 Task: Add an event with the title Conference Call with International Team, date '2024/03/04', time 8:00 AM to 10:00 AMand add a description: The session will conclude with a recap and summary of key takeaways, providing participants with a comprehensive understanding of the elements that contribute to successful presentations. Participants will be encouraged to continue practicing their presentation skills outside of the session and seek further opportunities for growth and improvement.Select event color  Graphite . Add location for the event as: 789 Camp Nou, Barcelona, Spain, logged in from the account softage.1@softage.netand send the event invitation to softage.5@softage.net and softage.6@softage.net. Set a reminder for the event Every weekday(Monday to Friday)
Action: Mouse moved to (67, 108)
Screenshot: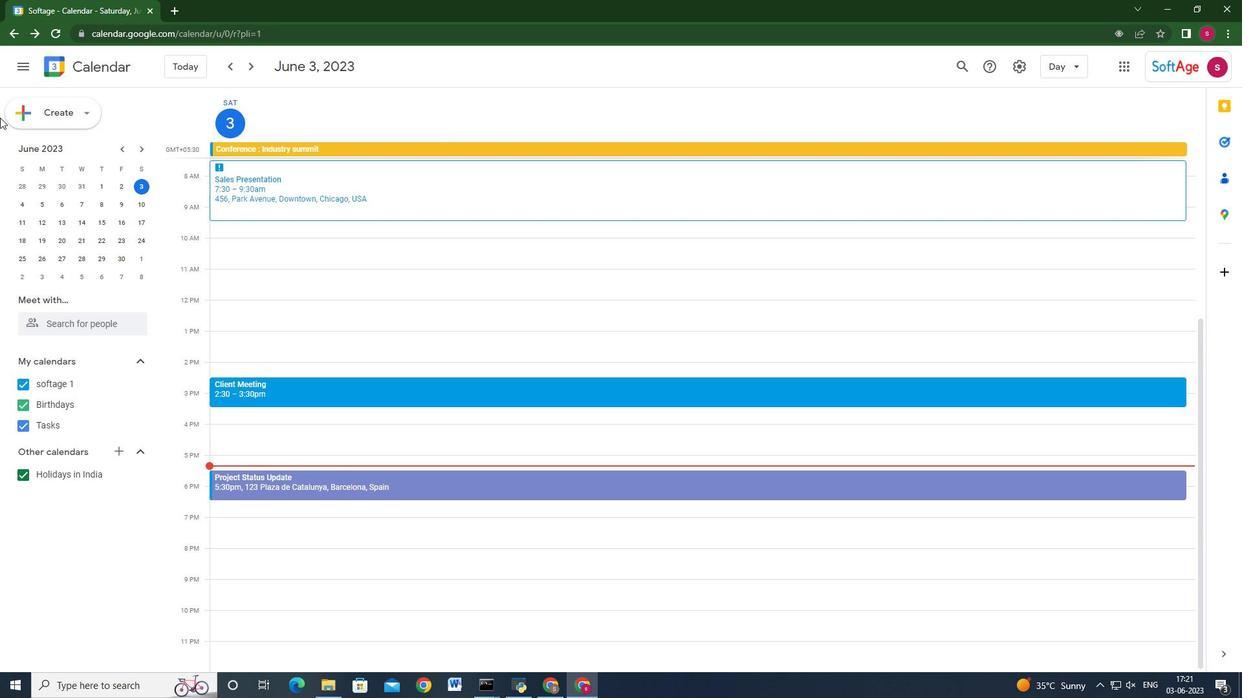 
Action: Mouse pressed left at (67, 108)
Screenshot: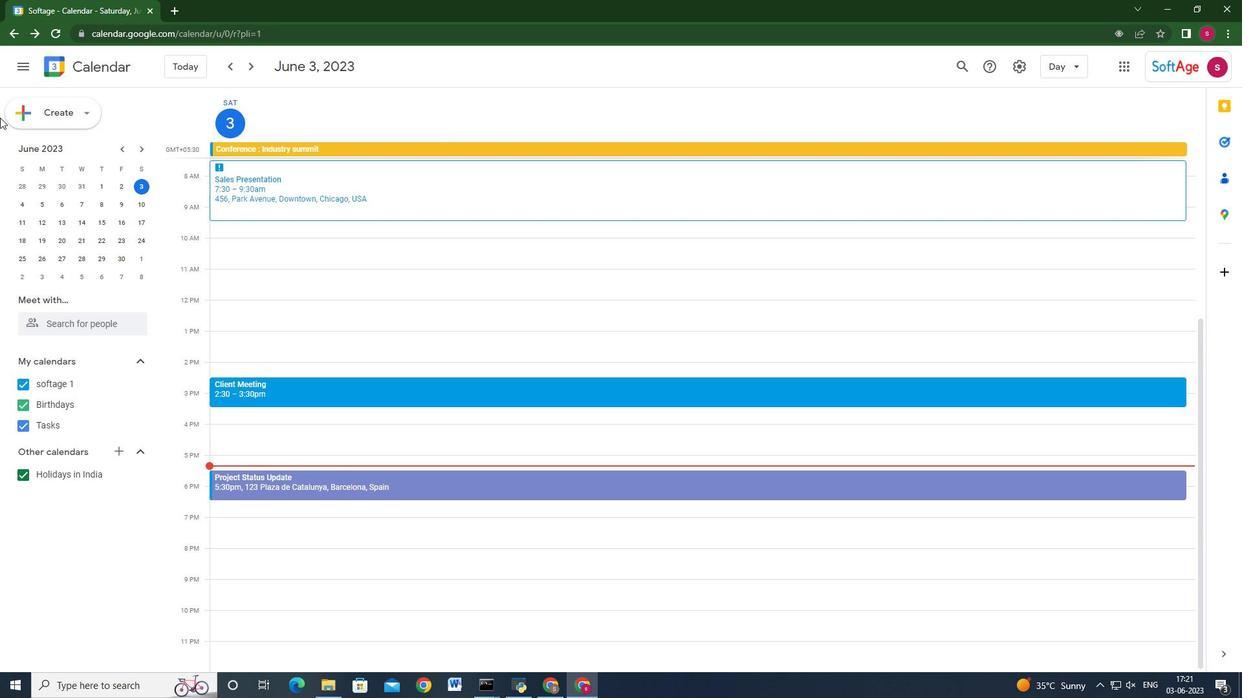 
Action: Mouse moved to (78, 148)
Screenshot: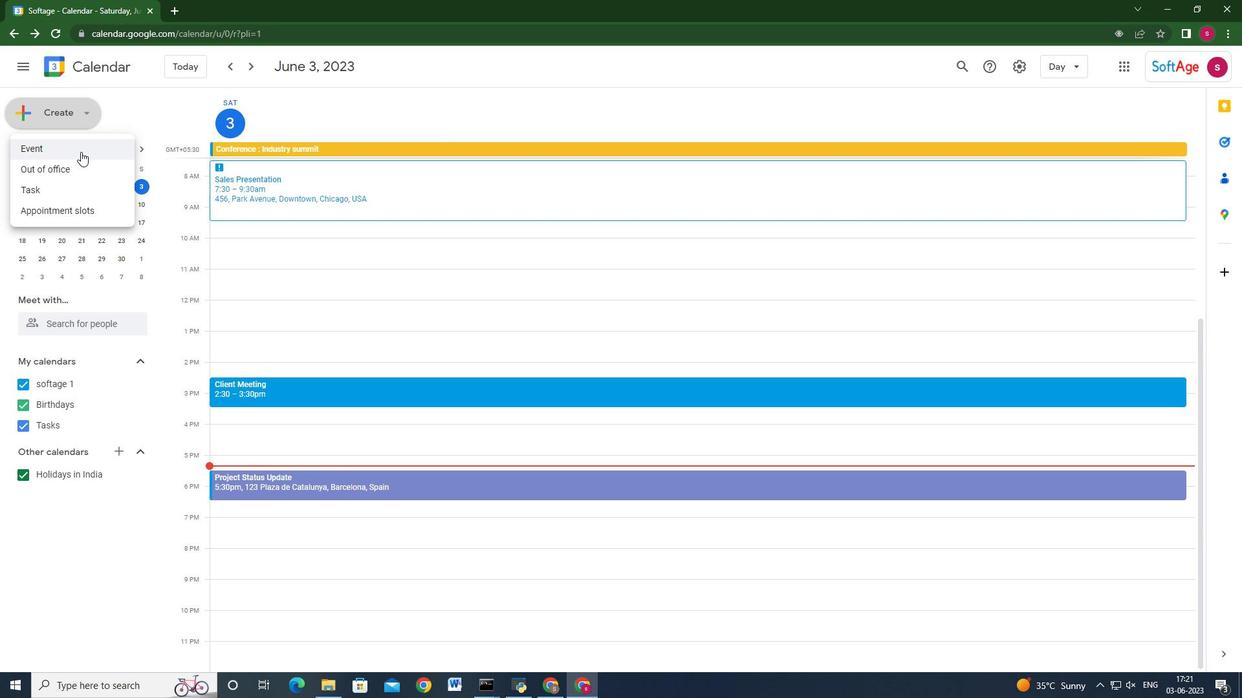 
Action: Mouse pressed left at (78, 148)
Screenshot: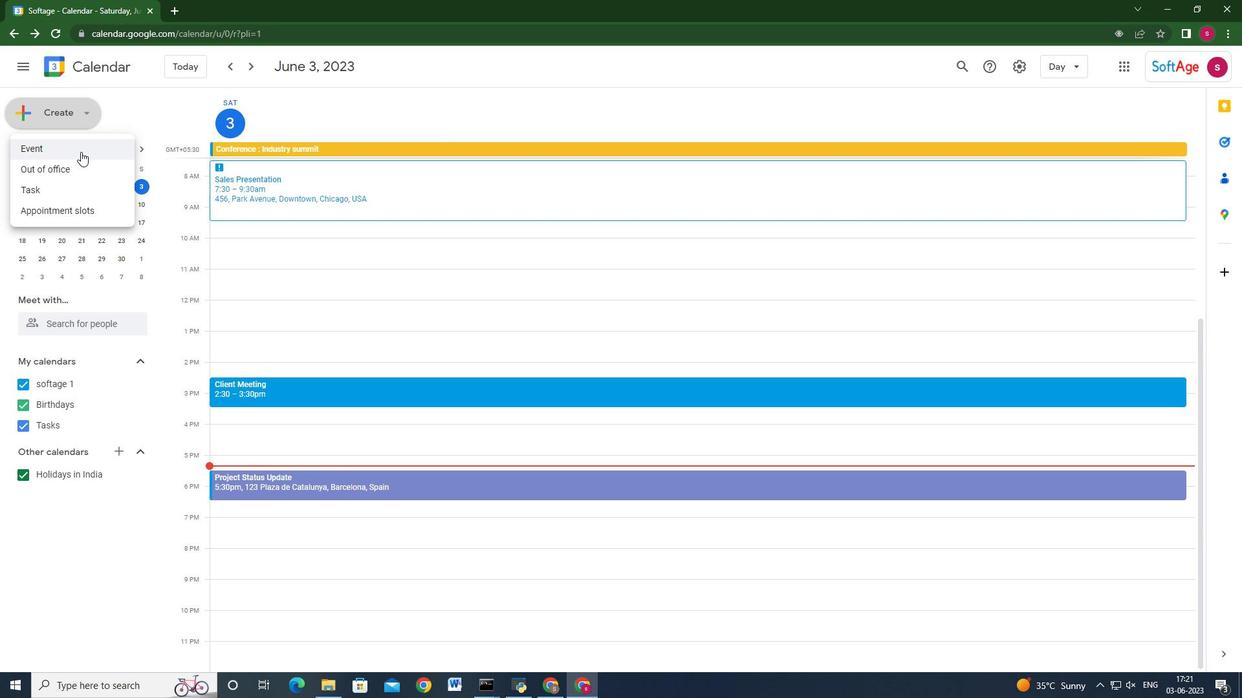 
Action: Mouse moved to (749, 509)
Screenshot: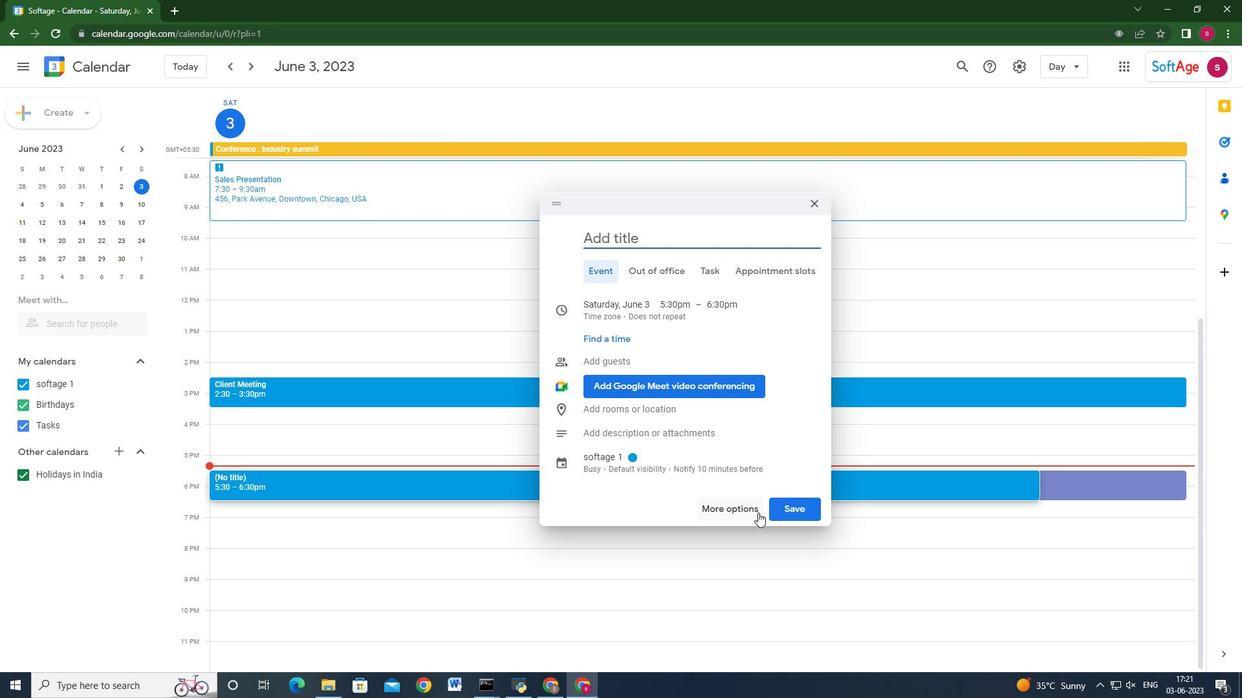 
Action: Mouse pressed left at (749, 509)
Screenshot: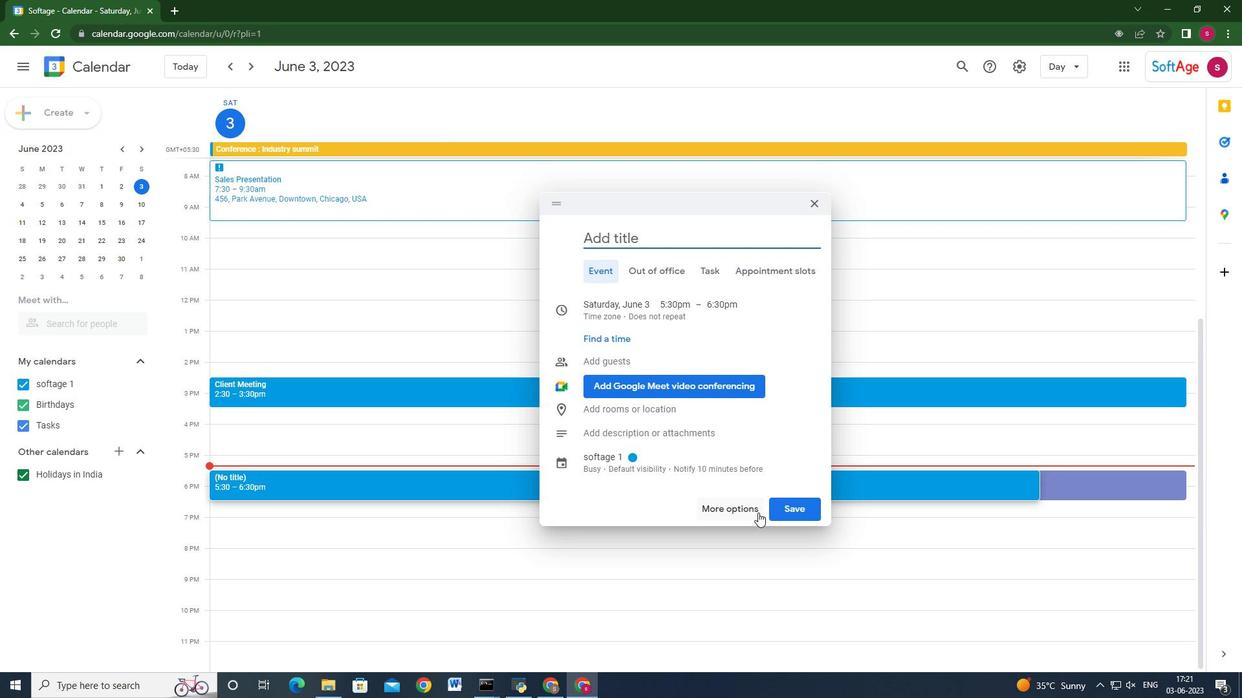 
Action: Mouse moved to (283, 95)
Screenshot: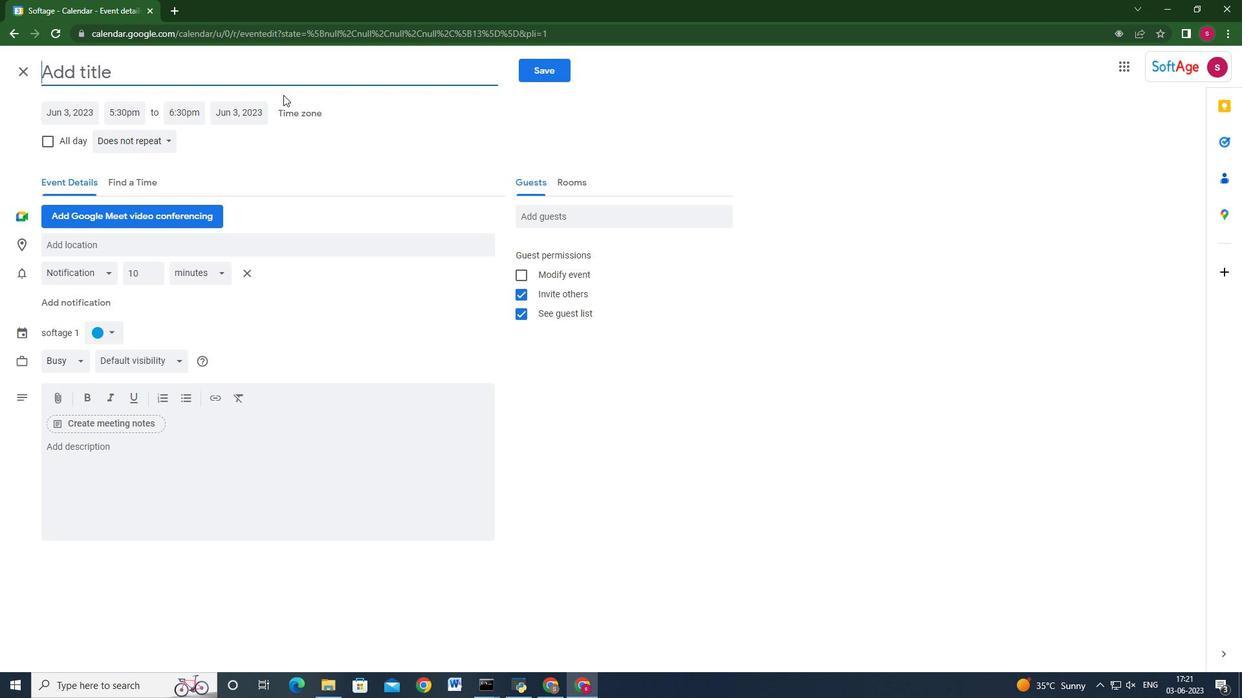 
Action: Key pressed <Key.shift>Conference<Key.space><Key.shift>Call<Key.space>with<Key.space><Key.shift>International<Key.space><Key.shift_r>Team
Screenshot: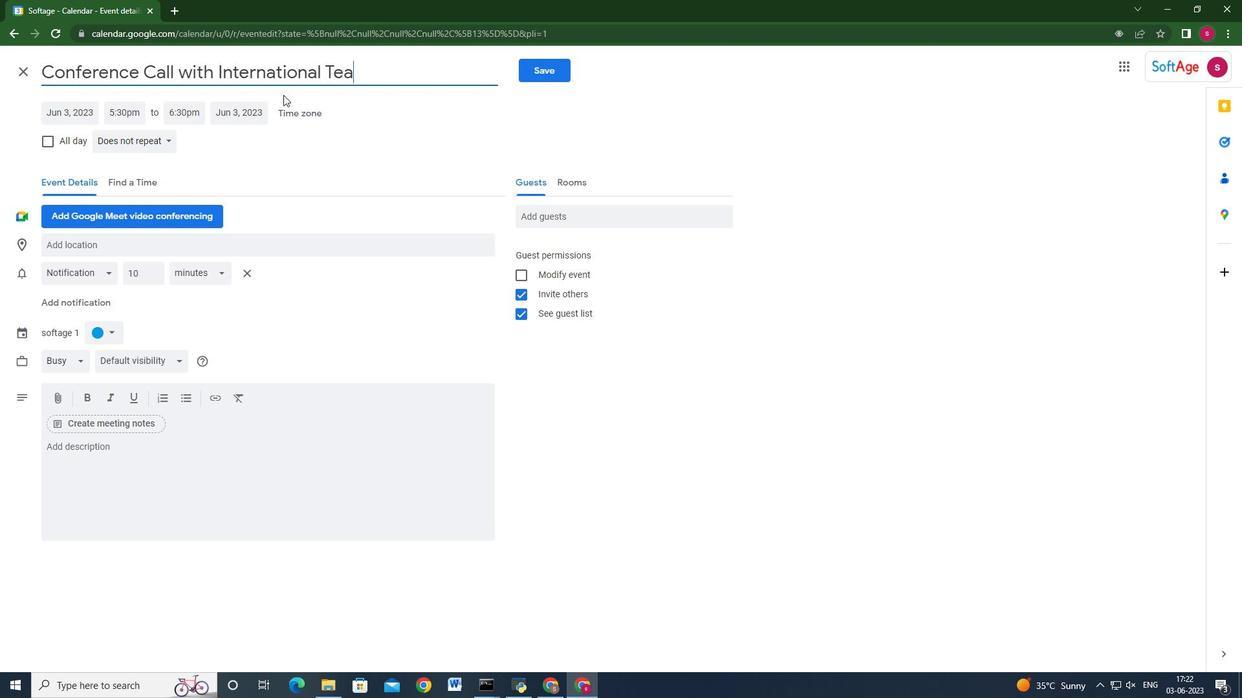
Action: Mouse moved to (87, 117)
Screenshot: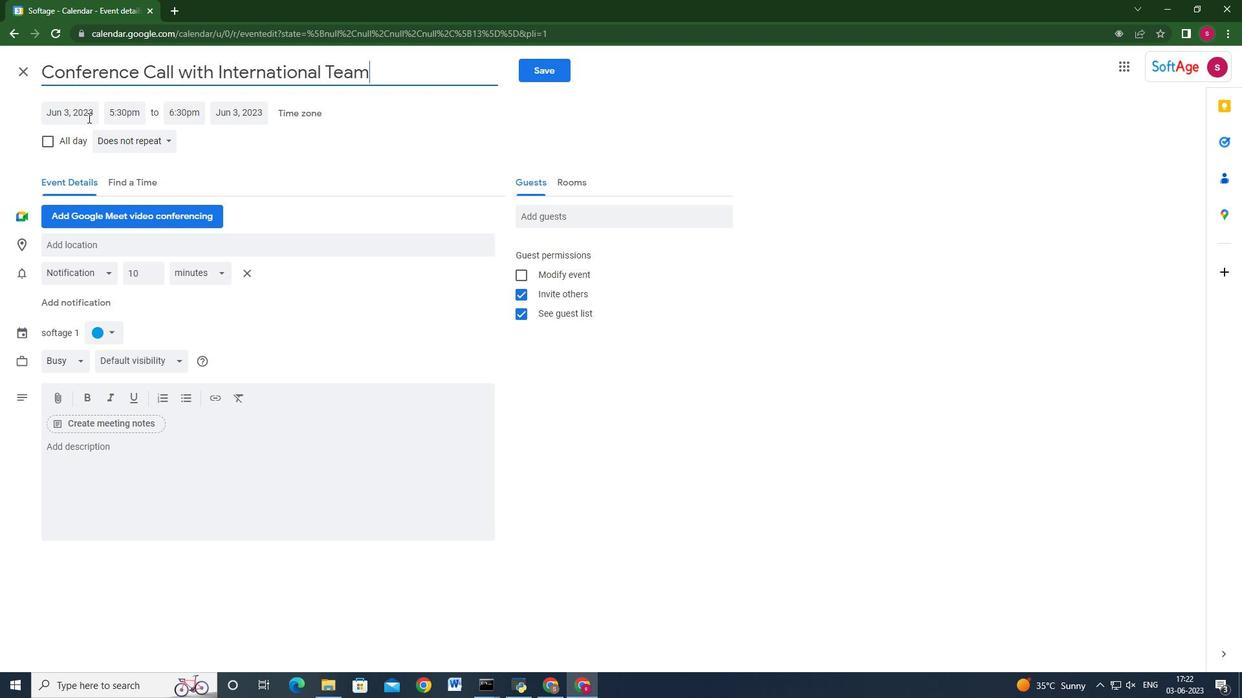 
Action: Mouse pressed left at (87, 117)
Screenshot: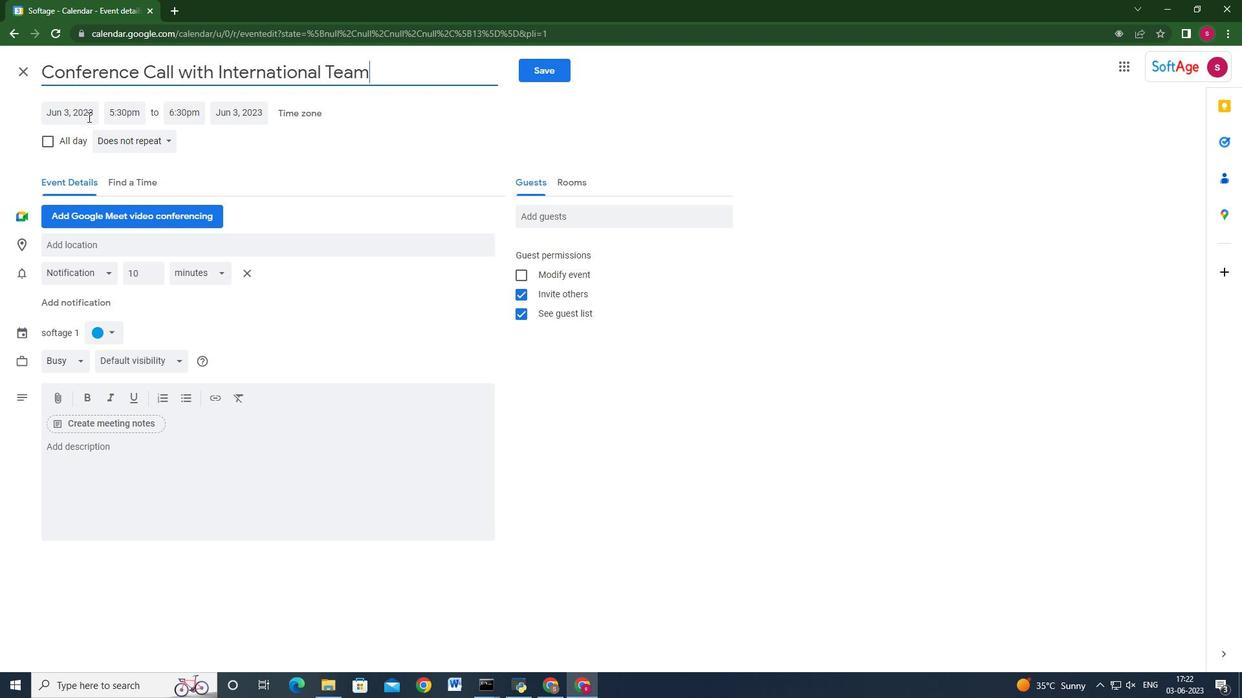 
Action: Mouse moved to (205, 144)
Screenshot: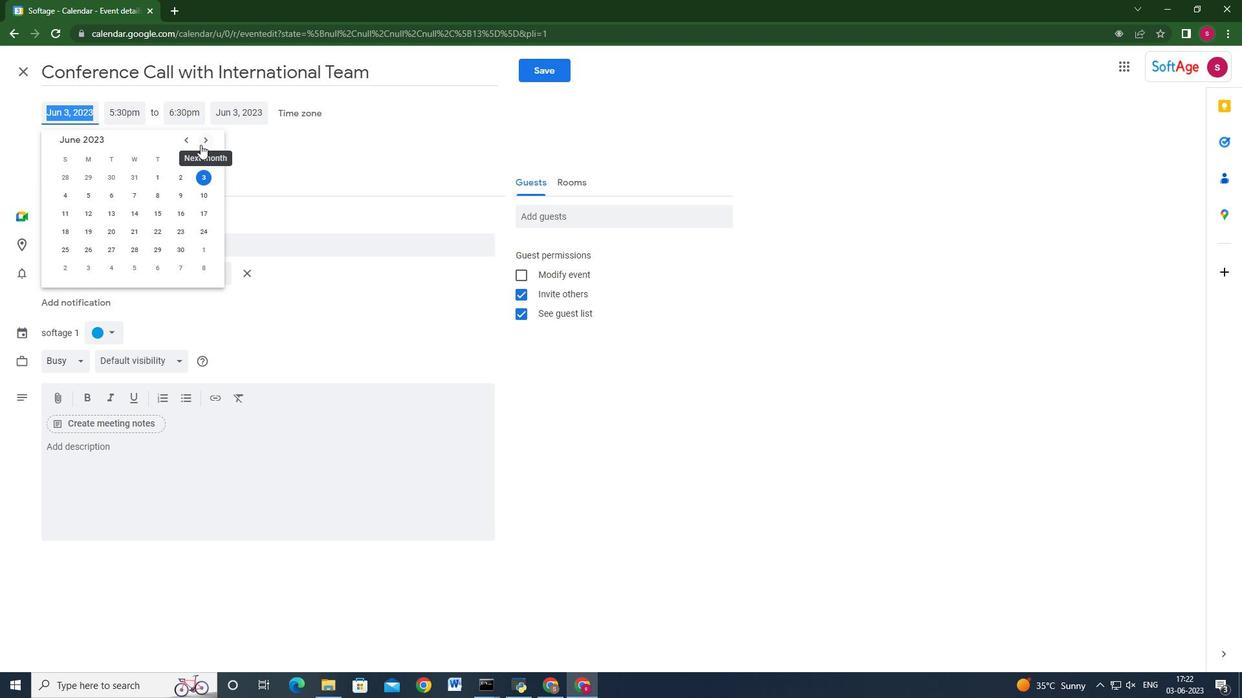 
Action: Mouse pressed left at (205, 144)
Screenshot: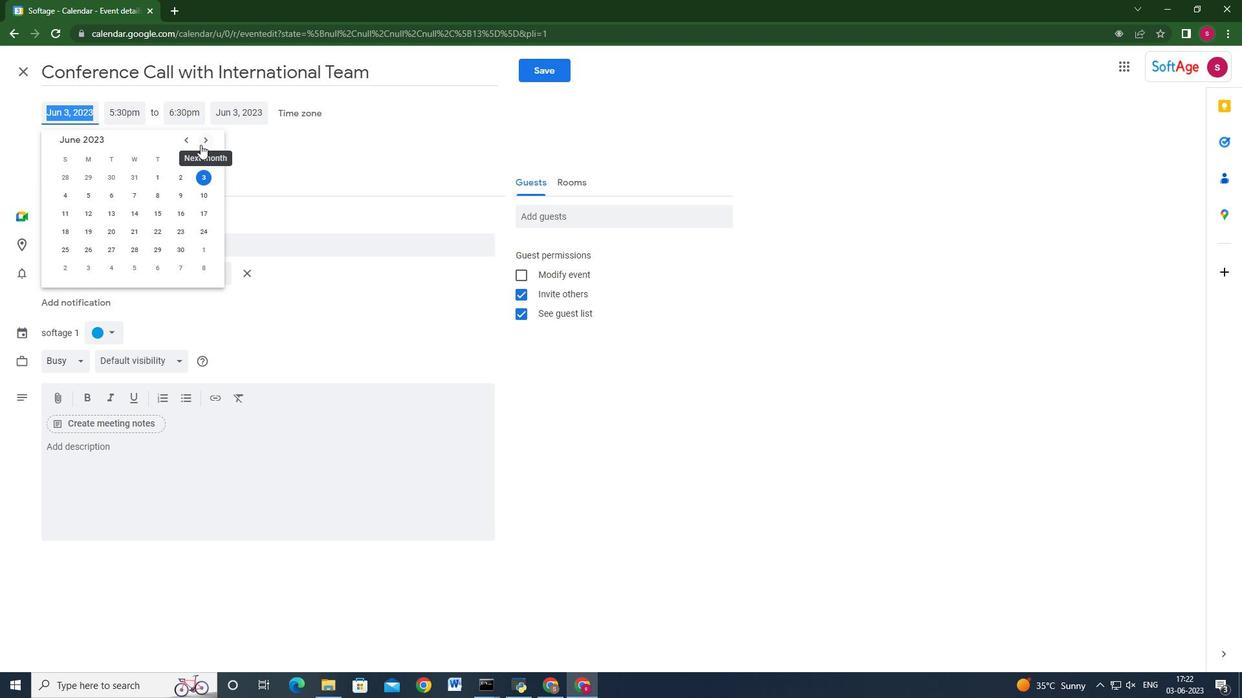 
Action: Mouse pressed left at (205, 144)
Screenshot: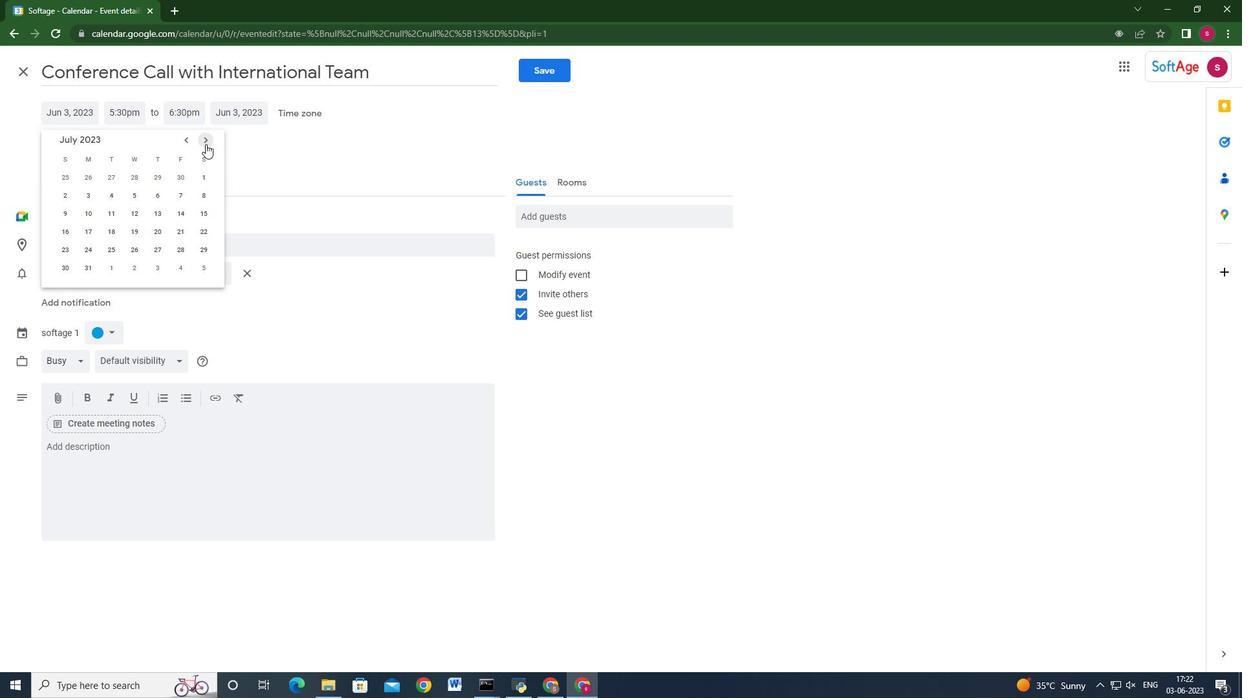 
Action: Mouse pressed left at (205, 144)
Screenshot: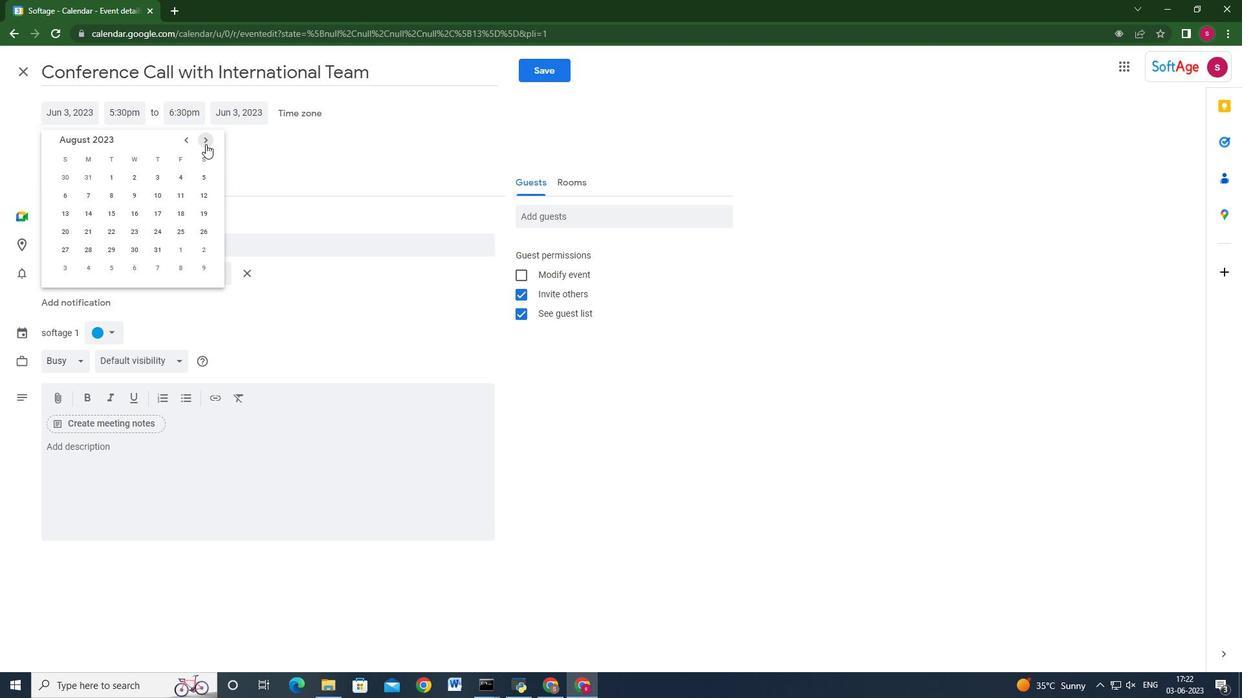 
Action: Mouse pressed left at (205, 144)
Screenshot: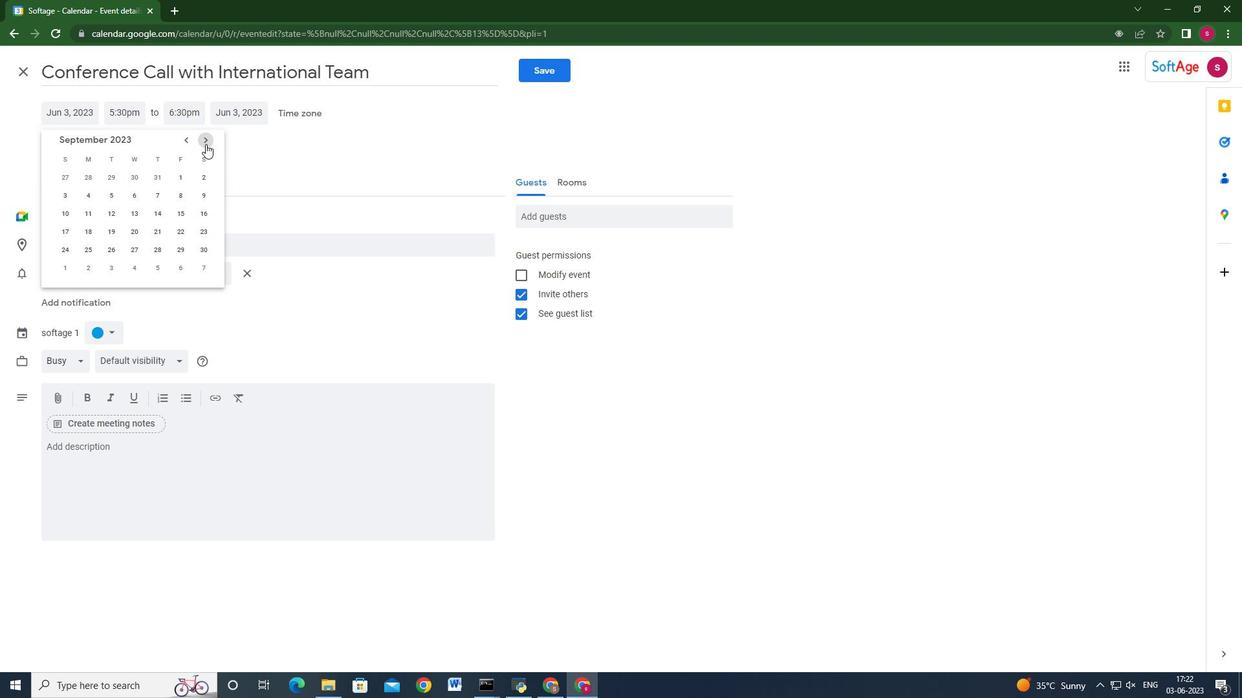
Action: Mouse pressed left at (205, 144)
Screenshot: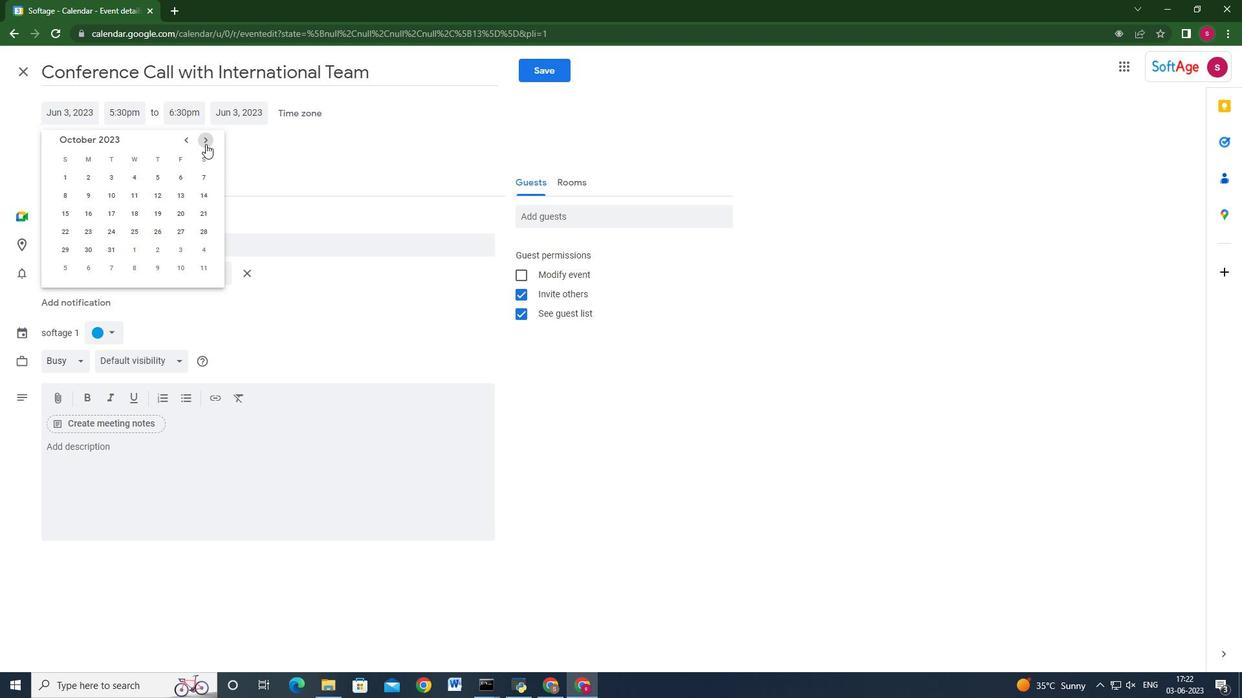 
Action: Mouse pressed left at (205, 144)
Screenshot: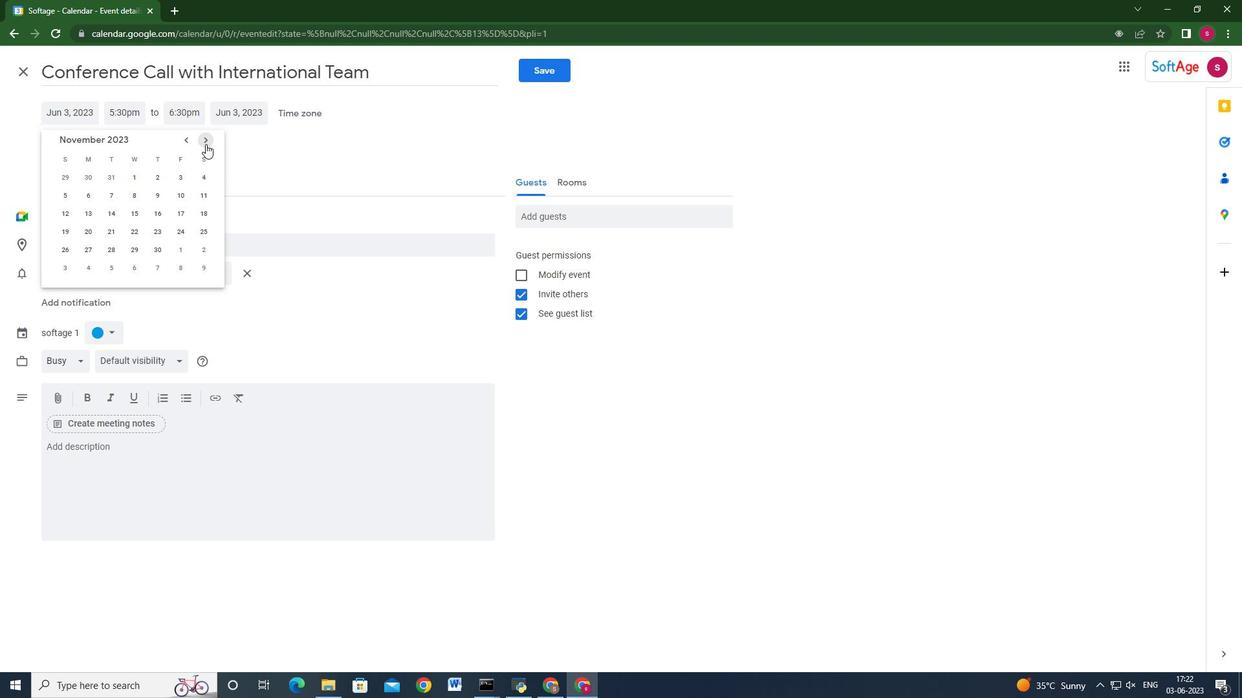 
Action: Mouse pressed left at (205, 144)
Screenshot: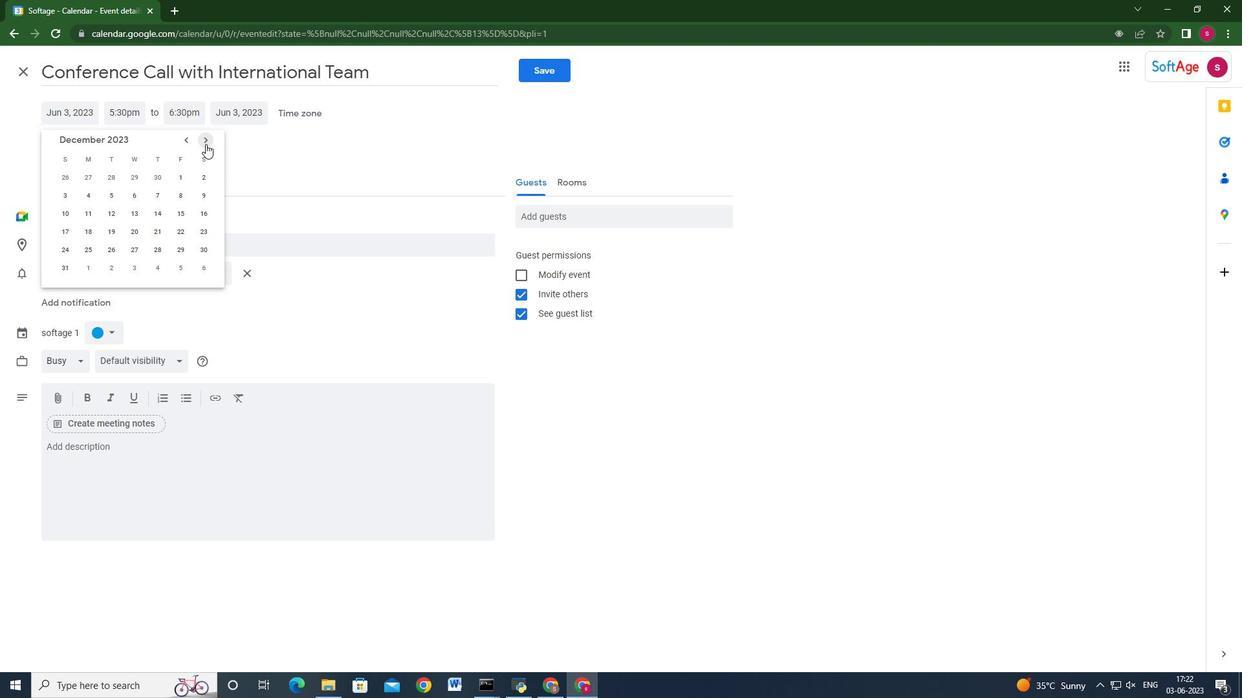 
Action: Mouse pressed left at (205, 144)
Screenshot: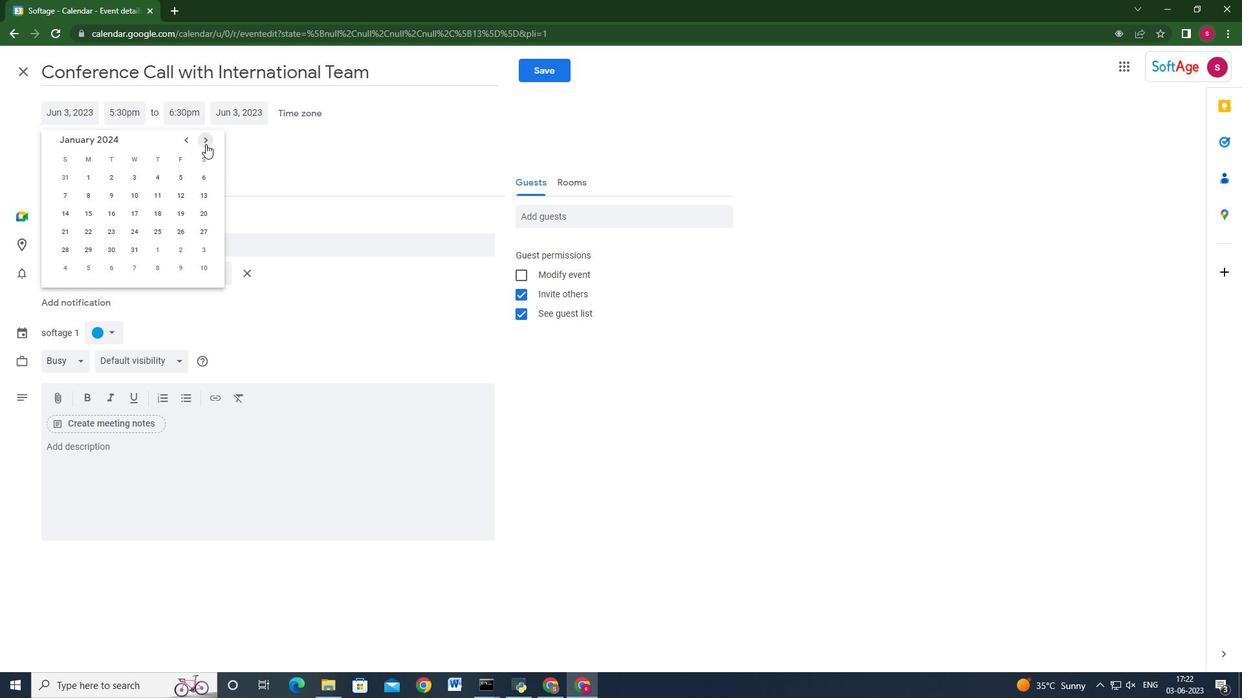 
Action: Mouse pressed left at (205, 144)
Screenshot: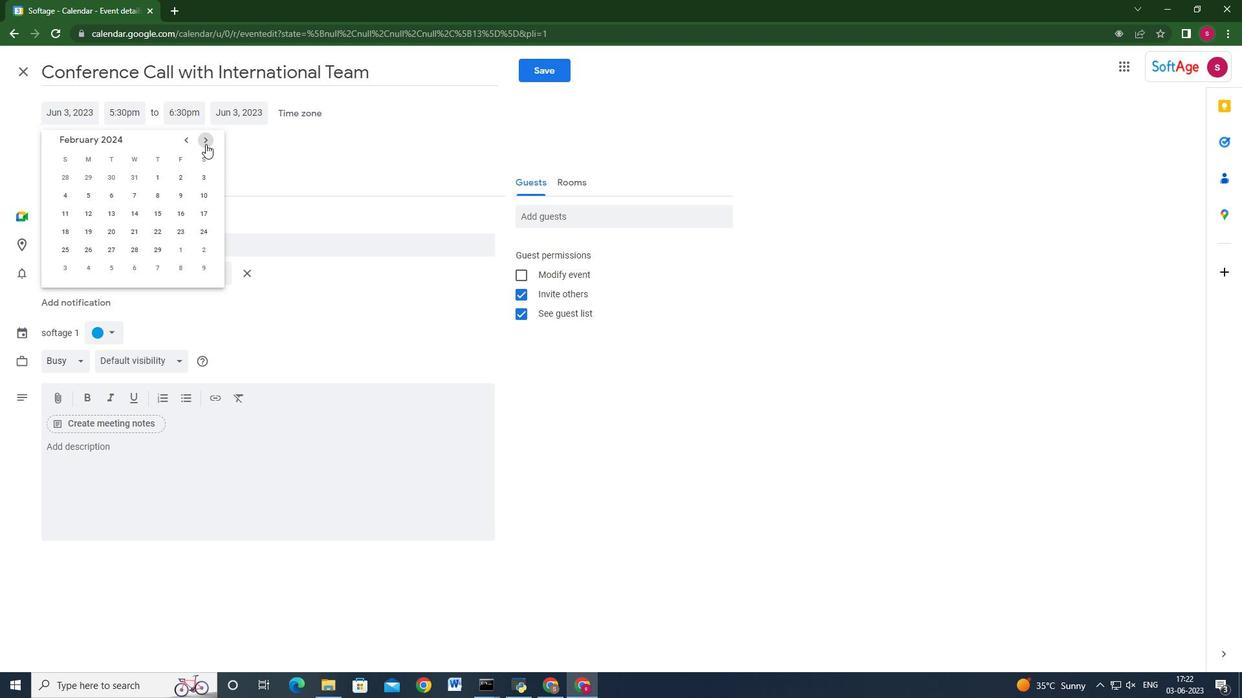 
Action: Mouse moved to (84, 197)
Screenshot: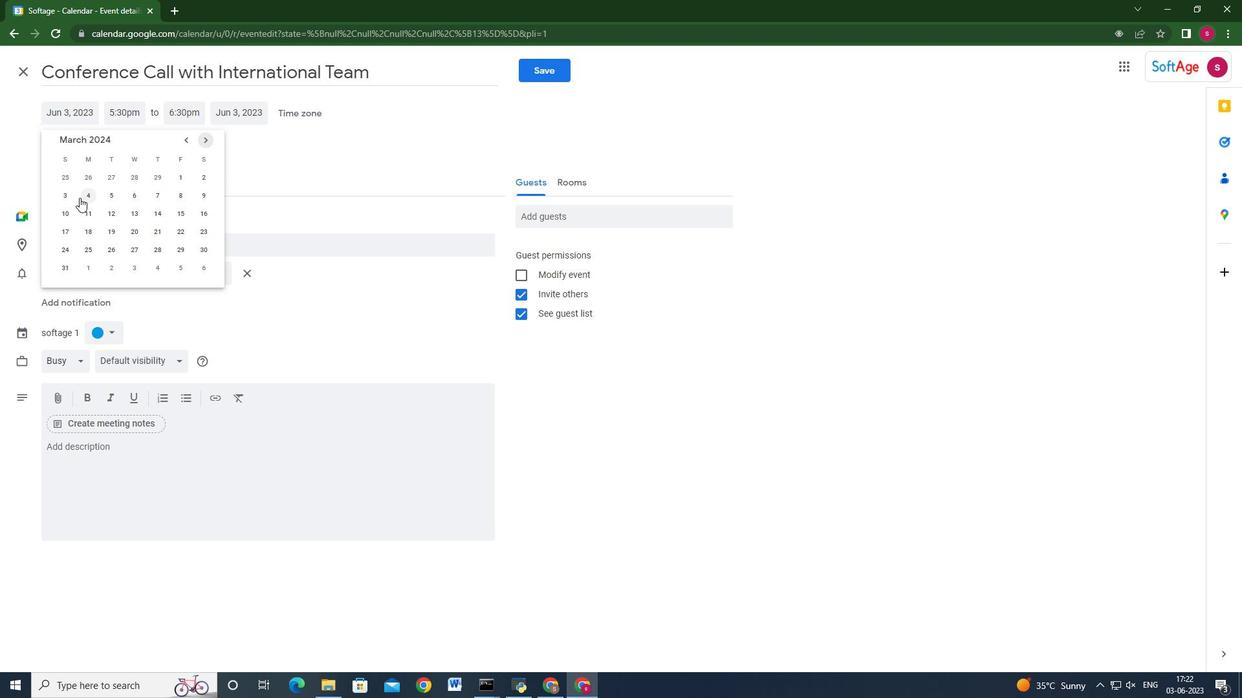 
Action: Mouse pressed left at (84, 197)
Screenshot: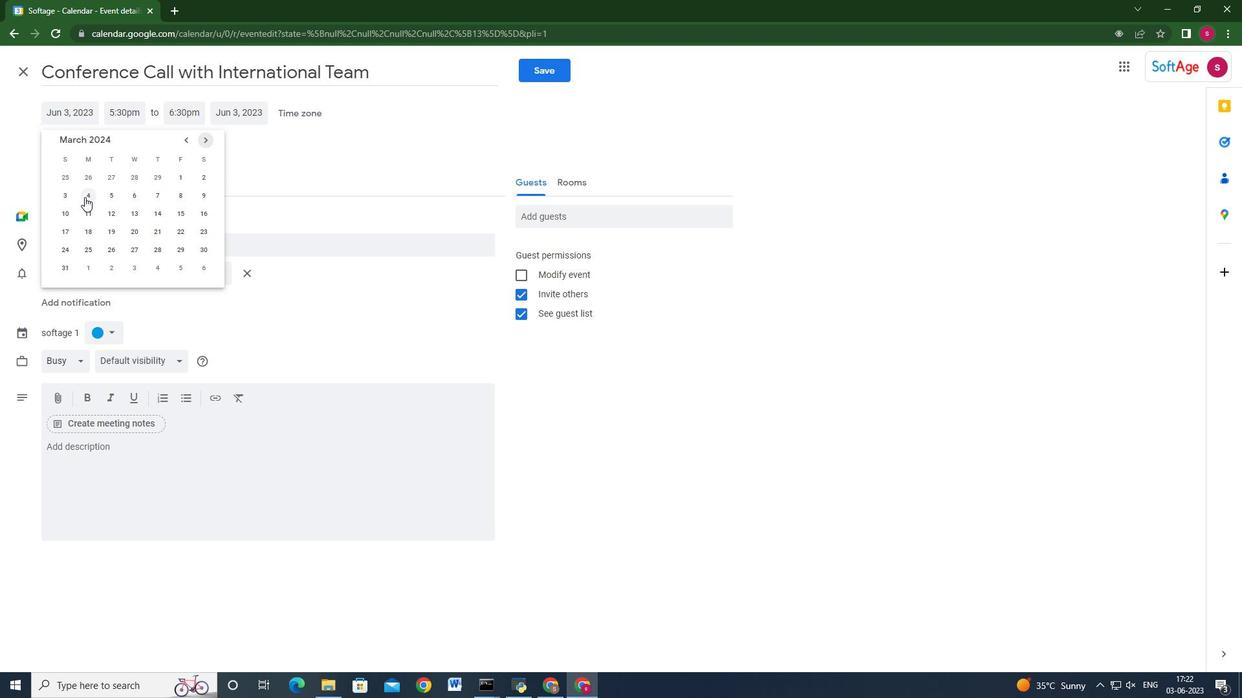 
Action: Mouse moved to (131, 111)
Screenshot: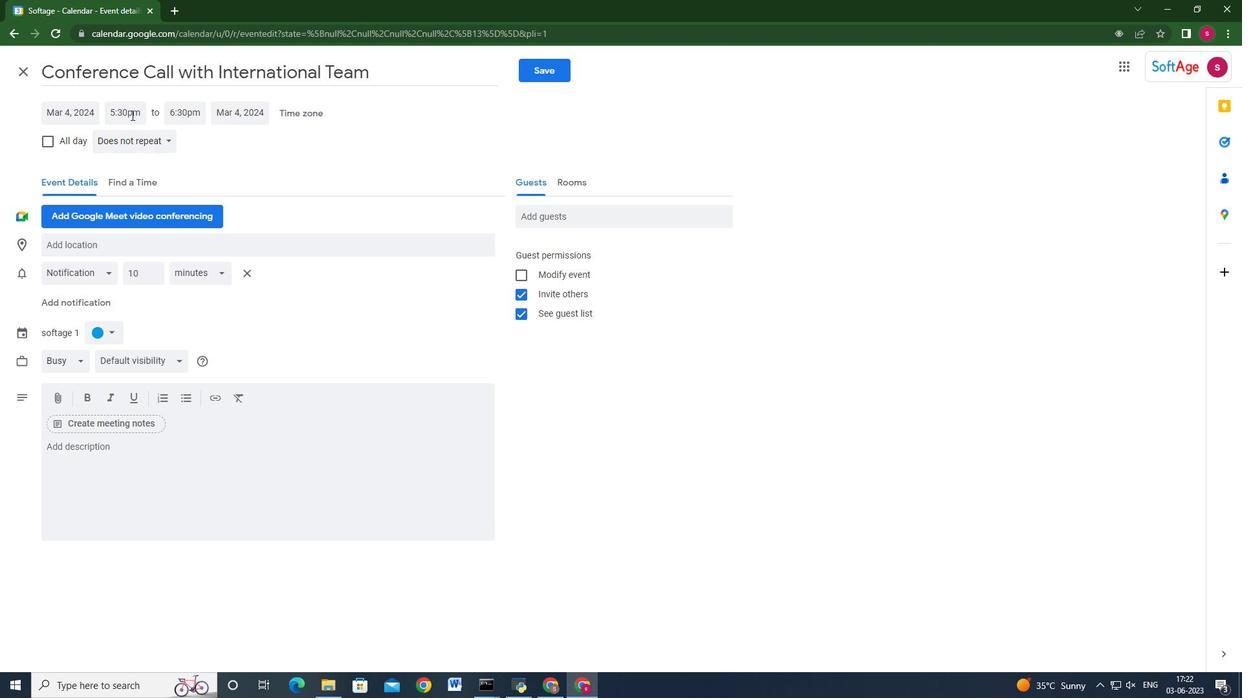 
Action: Mouse pressed left at (131, 111)
Screenshot: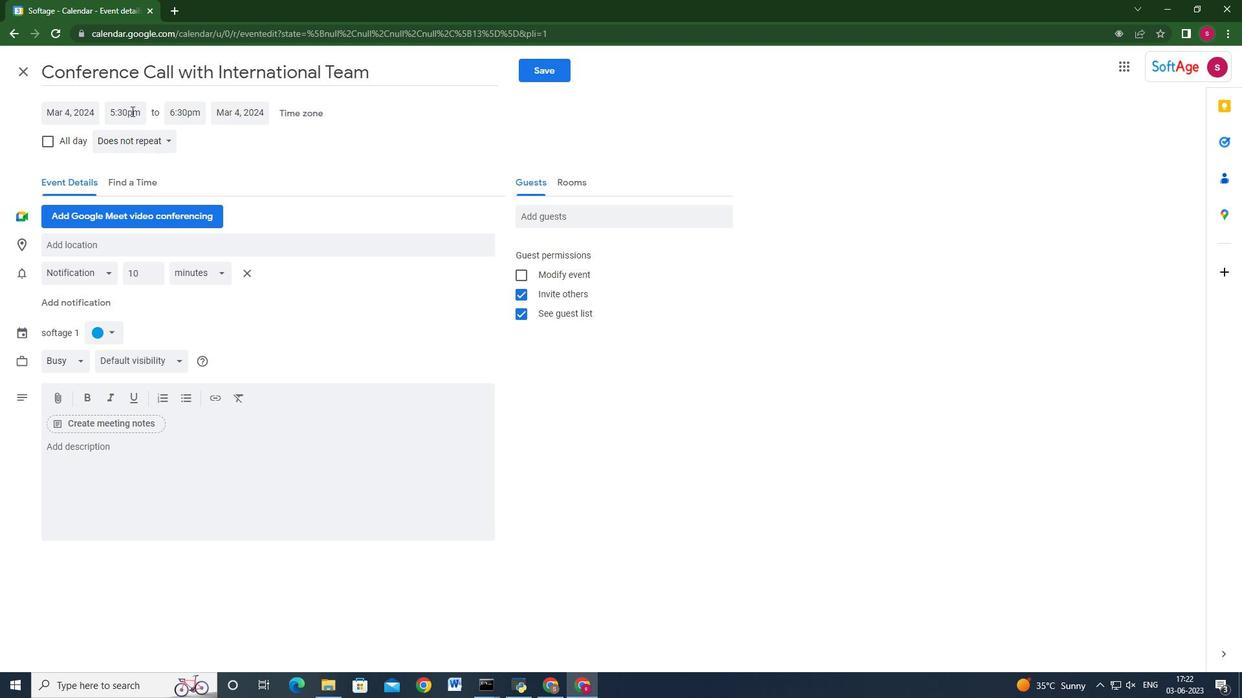 
Action: Key pressed 9<Key.backspace>8<Key.shift>L<Key.backspace><Key.shift>:00am<Key.enter><Key.tab>10<Key.shift>:00am<Key.enter><Key.tab><Key.tab>
Screenshot: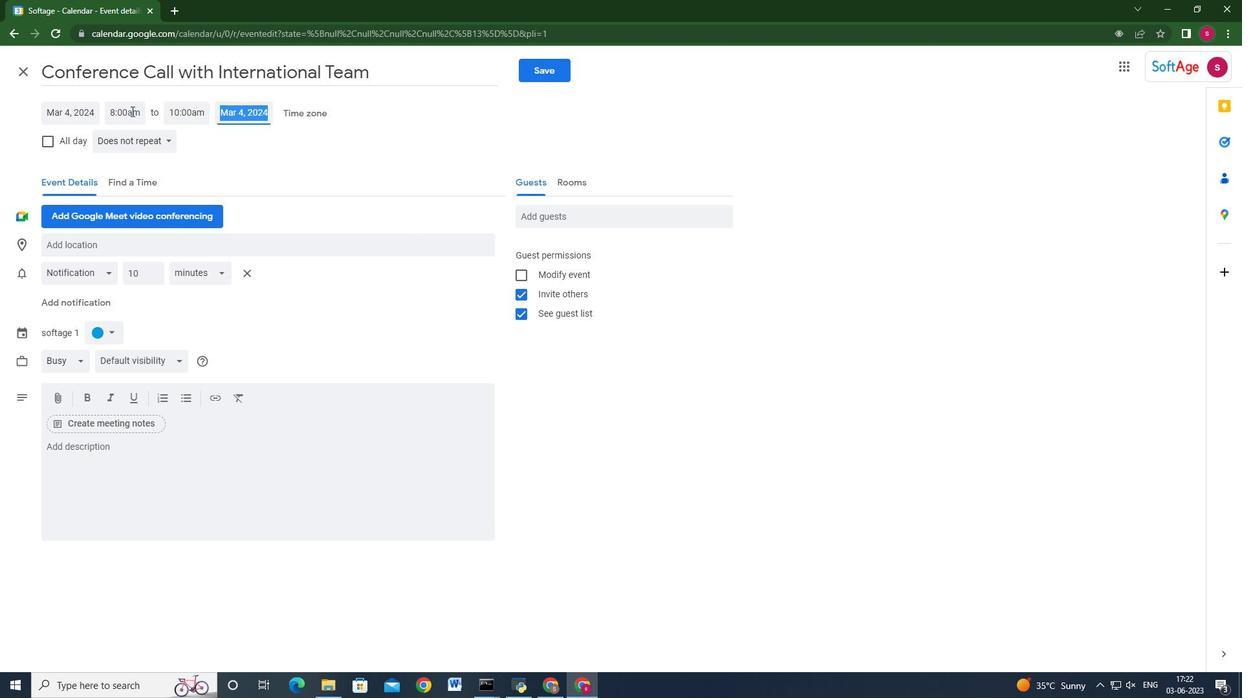 
Action: Mouse moved to (330, 451)
Screenshot: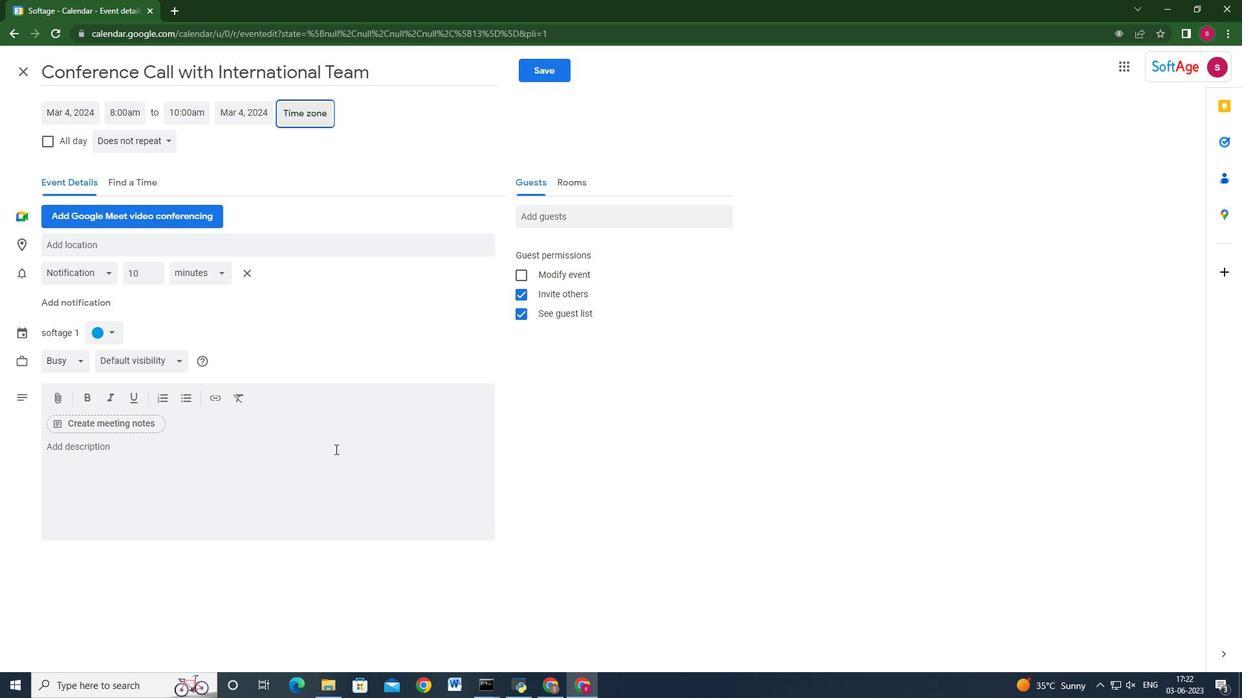 
Action: Mouse pressed left at (330, 451)
Screenshot: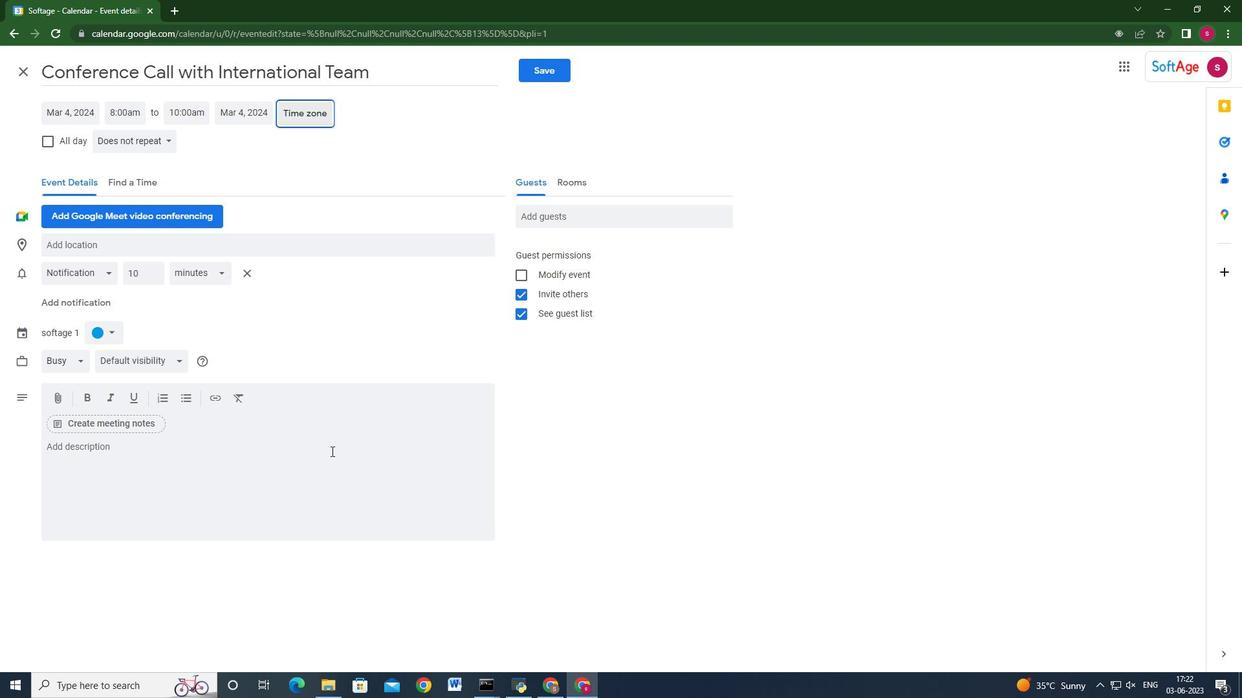 
Action: Mouse moved to (330, 451)
Screenshot: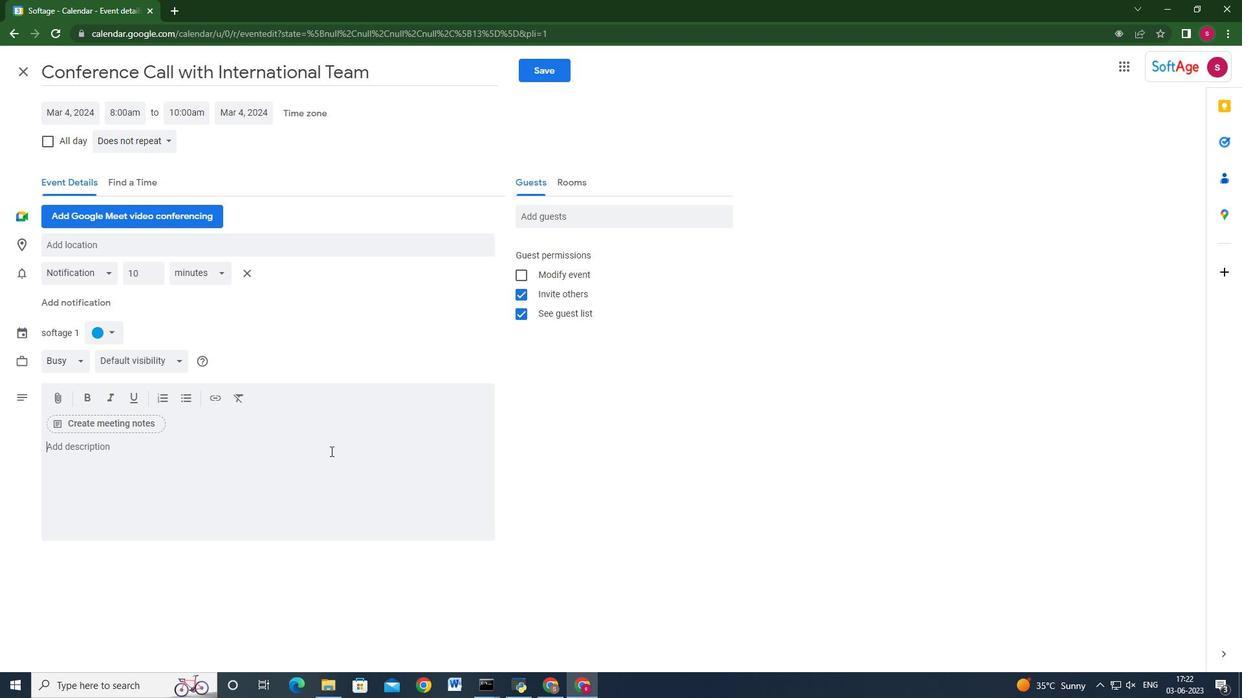 
Action: Key pressed <Key.shift>The<Key.space>session<Key.space>will<Key.space>conclude<Key.space>with<Key.space>a<Key.space>recap<Key.space>and<Key.space>summary<Key.space>of<Key.space>key<Key.space>takeaways,<Key.space>providing<Key.space>a<Key.backspace>participants<Key.space><Key.backspace><Key.space>with<Key.space>a<Key.space>comprehensive<Key.space>understanding<Key.space>of<Key.space>the<Key.space>elements<Key.space>that<Key.space>contribute<Key.space>to<Key.space>successful<Key.space>presentations.<Key.space><Key.shift>participar<Key.backspace>nts<Key.space>will<Key.space>be<Key.space>ecn<Key.backspace><Key.backspace>ncouraged<Key.space>to<Key.space>continue<Key.space>[<Key.backspace>practicing<Key.space>their<Key.space>presentation<Key.space>skills<Key.space>outside<Key.space><Key.space>o<Key.backspace><Key.backspace>of<Key.space>the<Key.space>session<Key.space>and<Key.space>seek<Key.space>further<Key.space>opportunities<Key.space>for<Key.space>grwot<Key.backspace><Key.backspace><Key.backspace>owth<Key.space>and<Key.space>improvement.
Screenshot: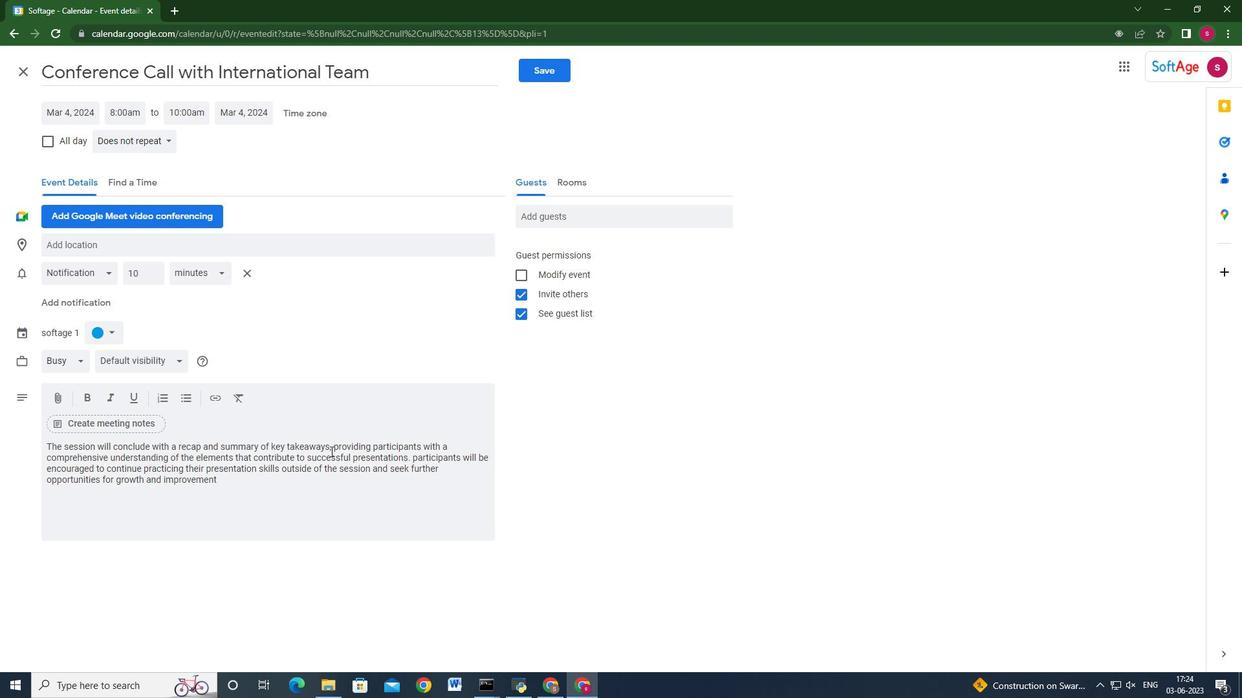 
Action: Mouse moved to (105, 325)
Screenshot: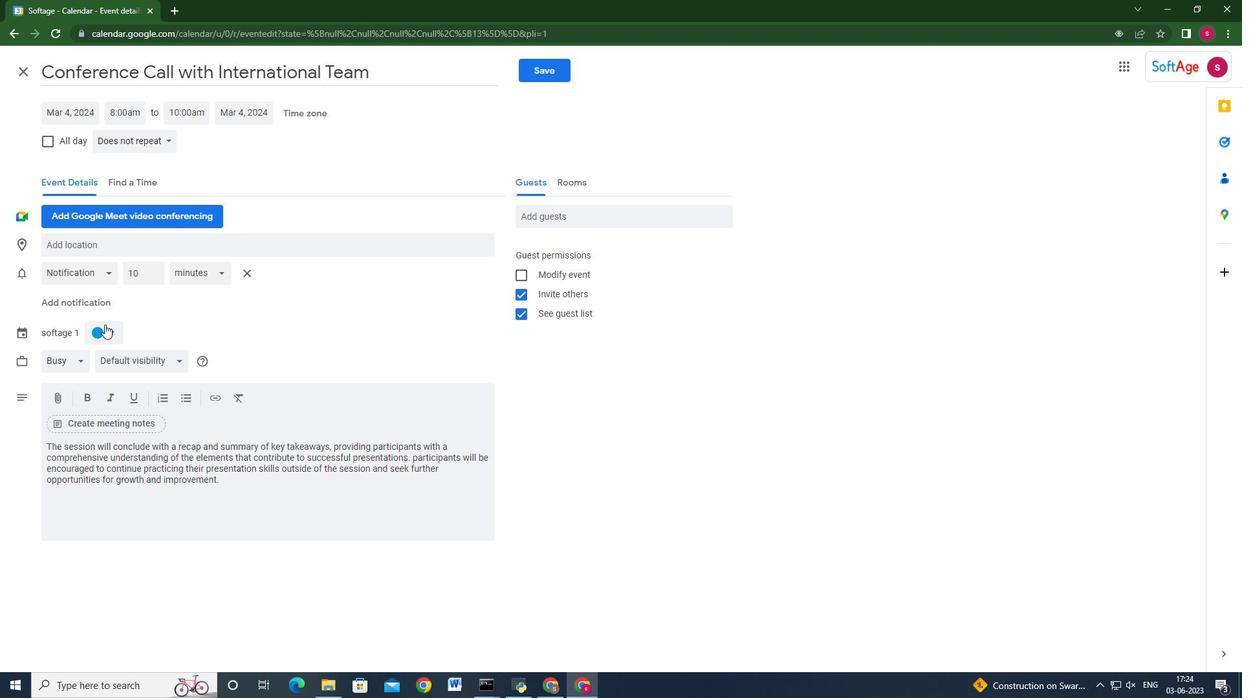 
Action: Mouse pressed left at (105, 325)
Screenshot: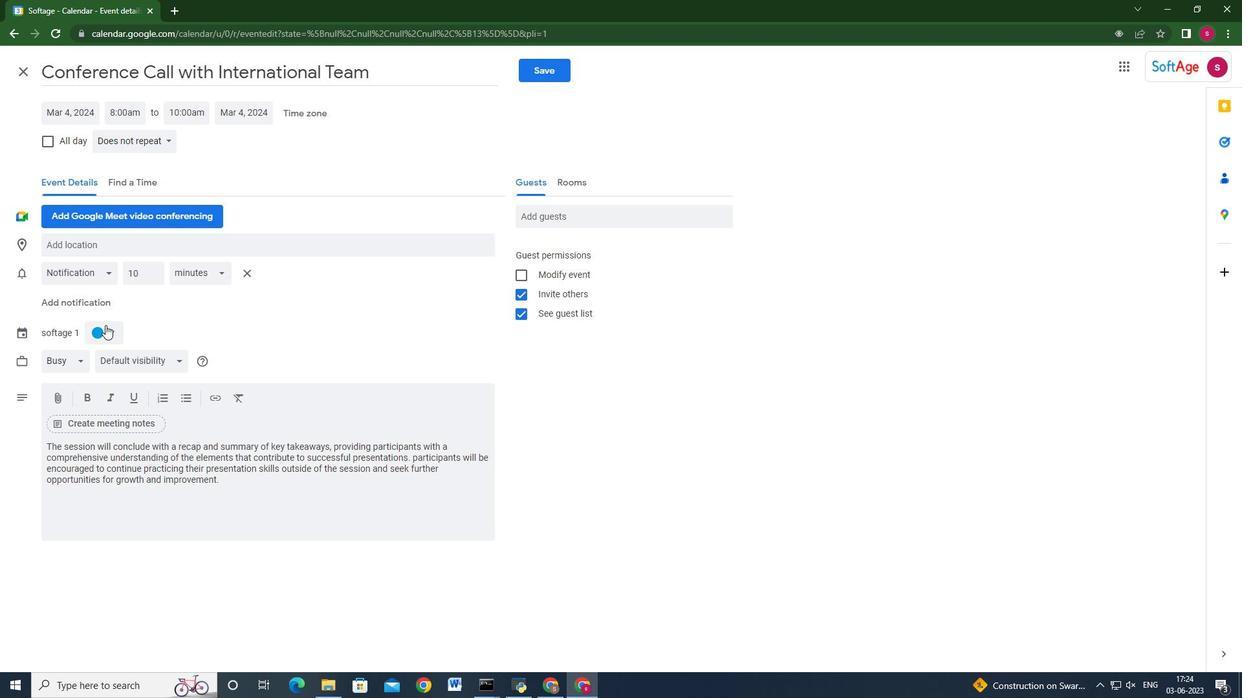 
Action: Mouse moved to (98, 404)
Screenshot: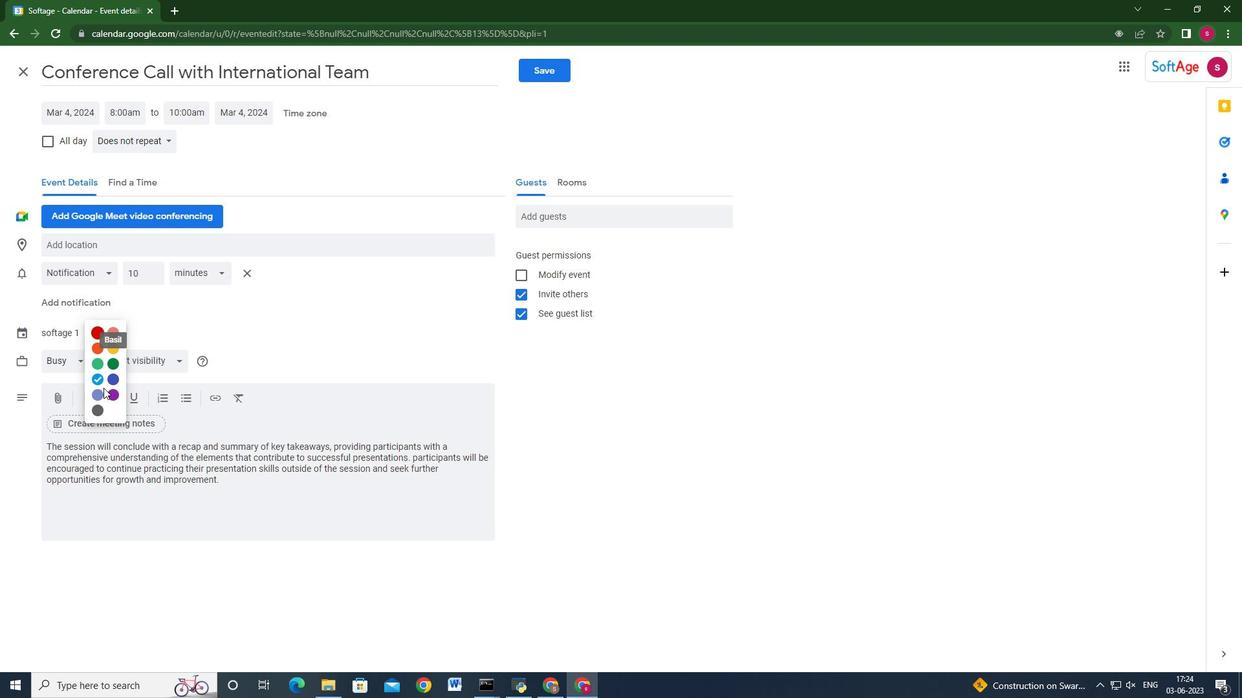 
Action: Mouse pressed left at (98, 404)
Screenshot: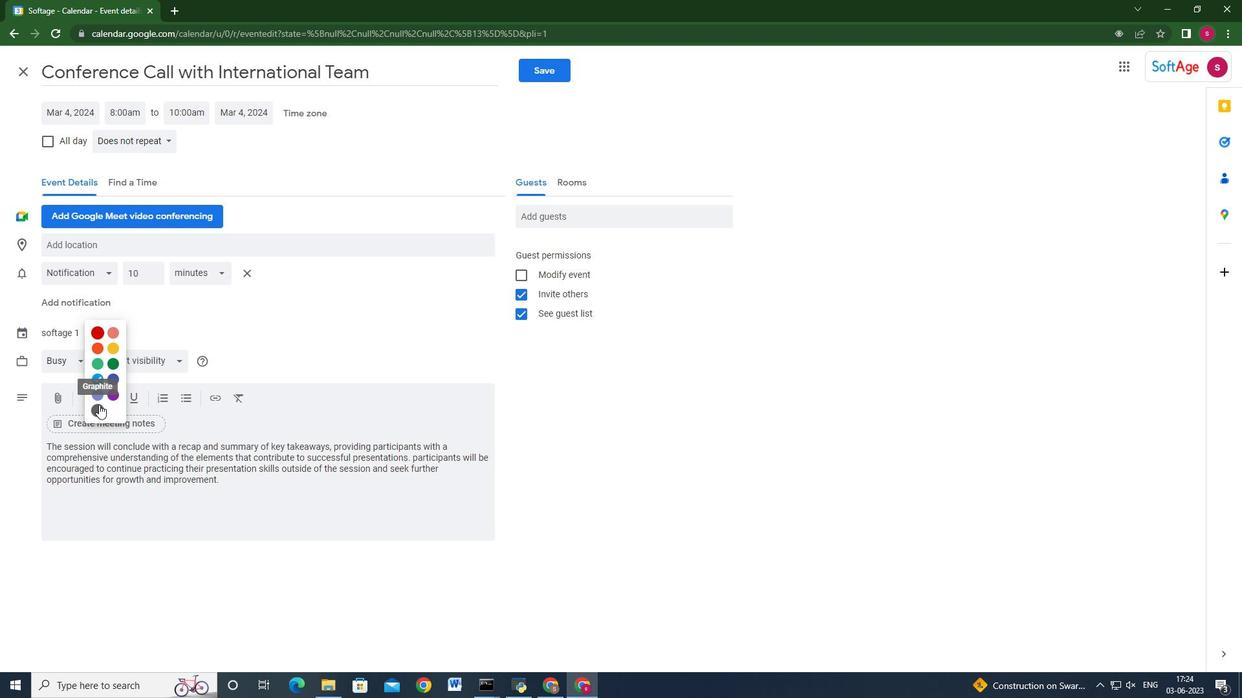
Action: Mouse moved to (170, 244)
Screenshot: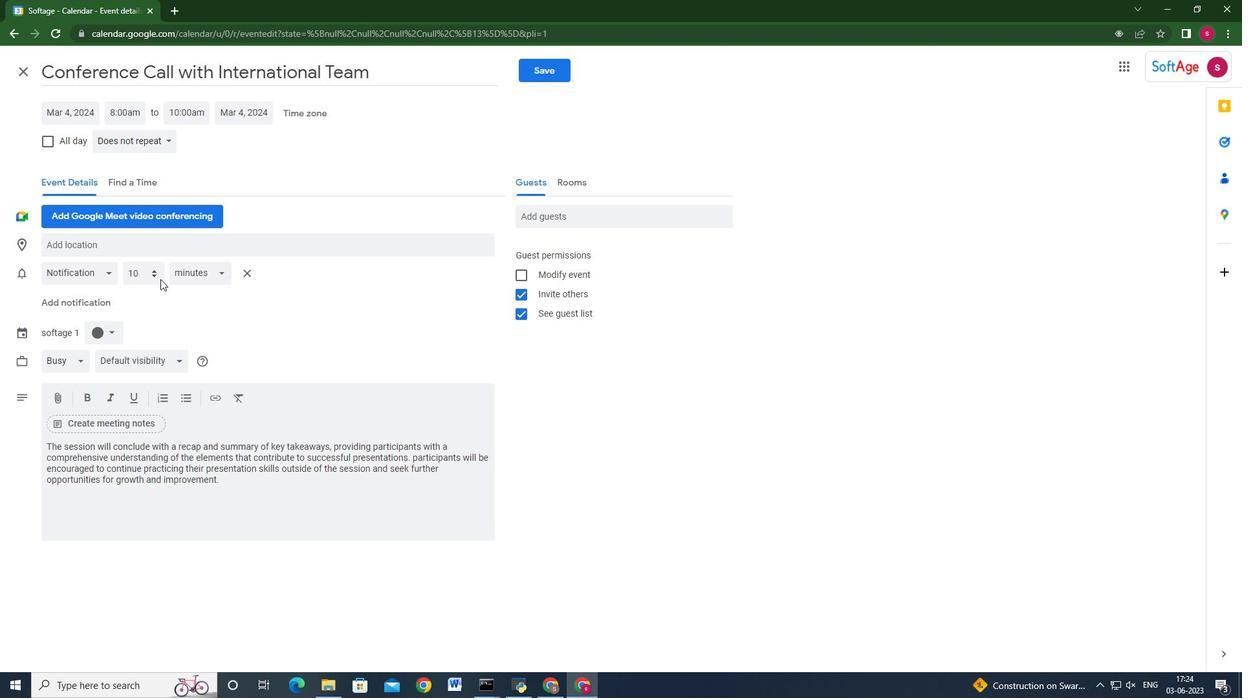 
Action: Mouse pressed left at (170, 244)
Screenshot: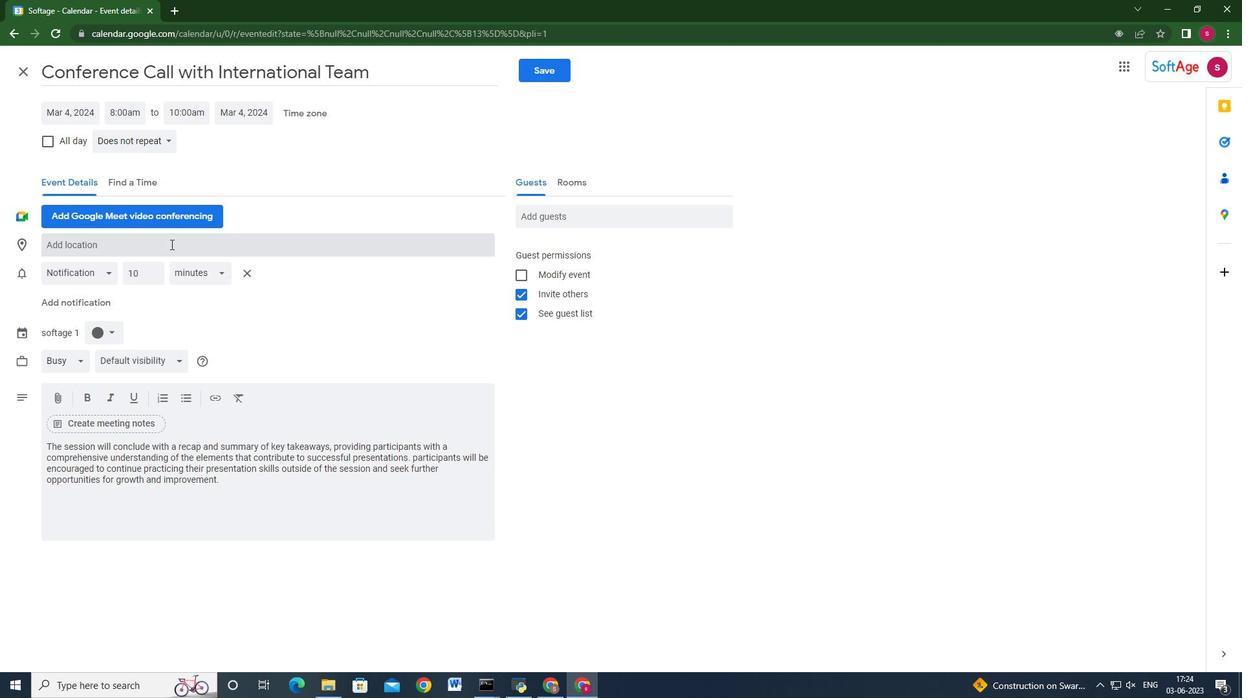 
Action: Key pressed 789<Key.space><Key.shift>Camp<Key.space><Key.shift>Nou,<Key.space><Key.shift>Barcelona,<Key.space><Key.shift_r>Spain
Screenshot: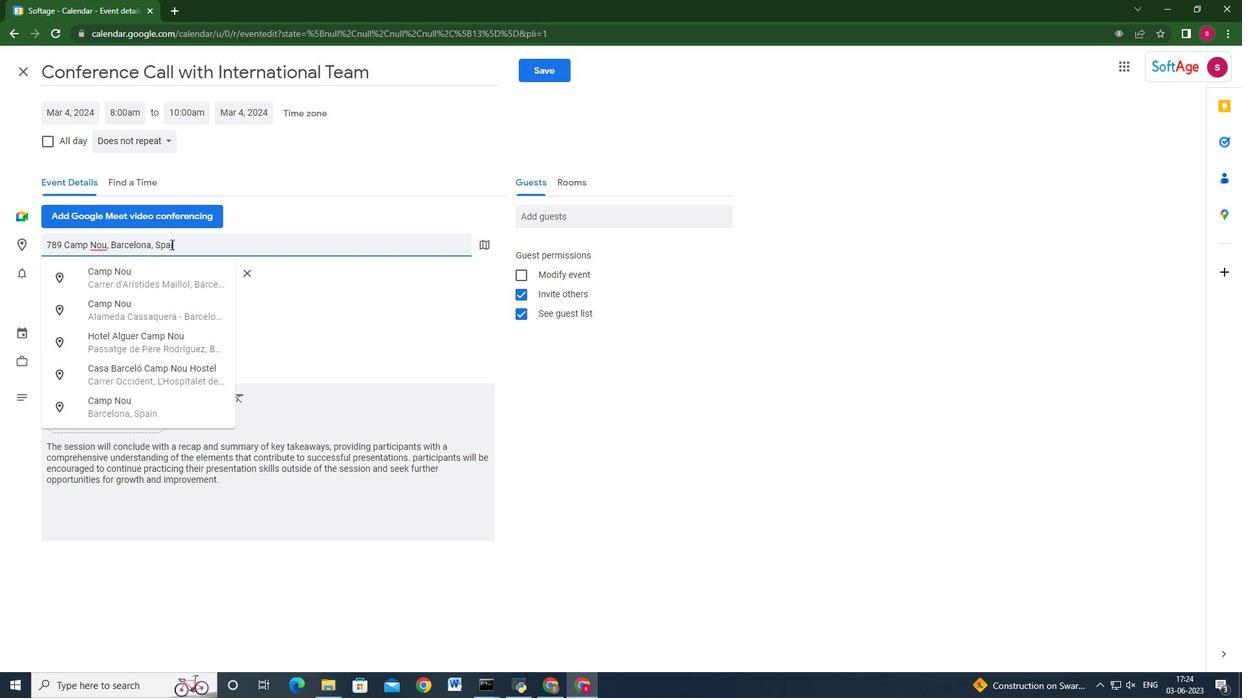 
Action: Mouse moved to (532, 395)
Screenshot: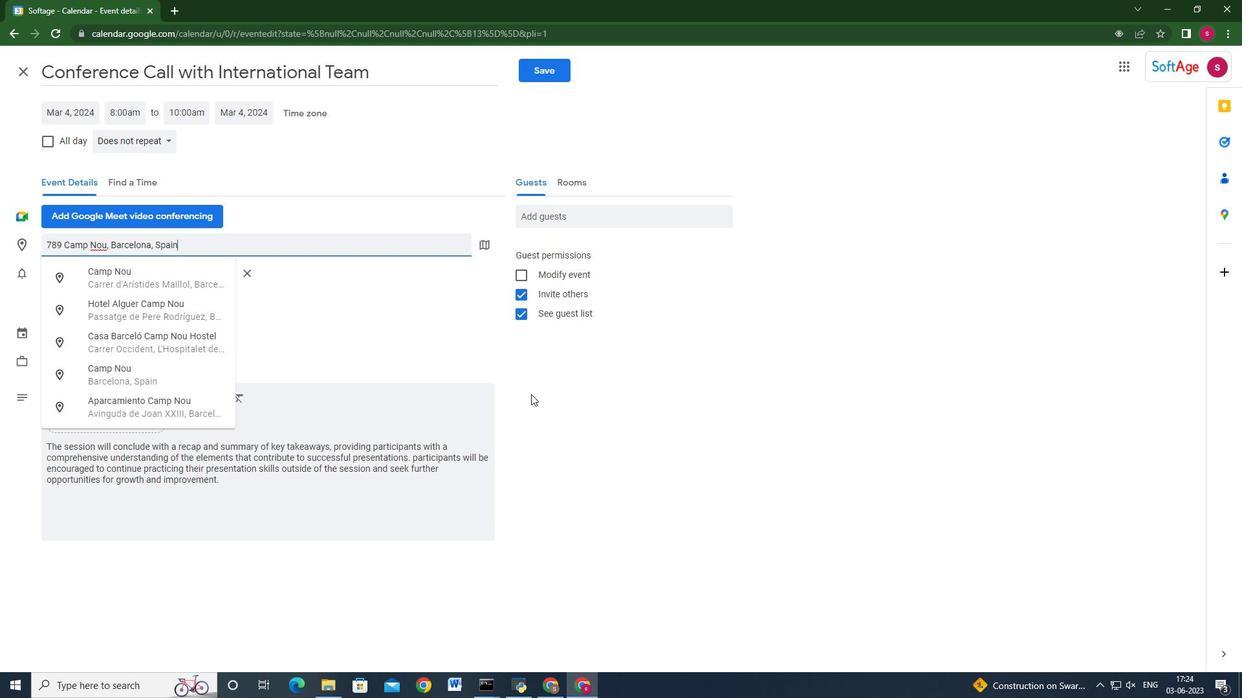
Action: Mouse pressed left at (532, 395)
Screenshot: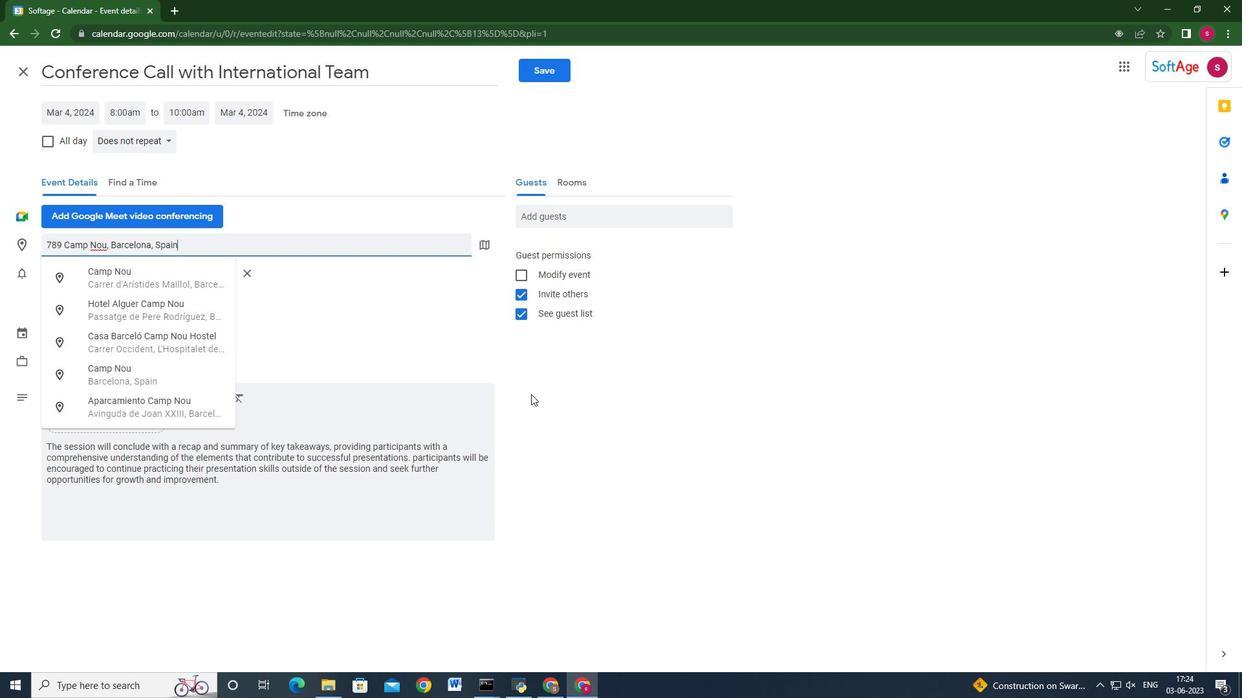 
Action: Mouse moved to (562, 214)
Screenshot: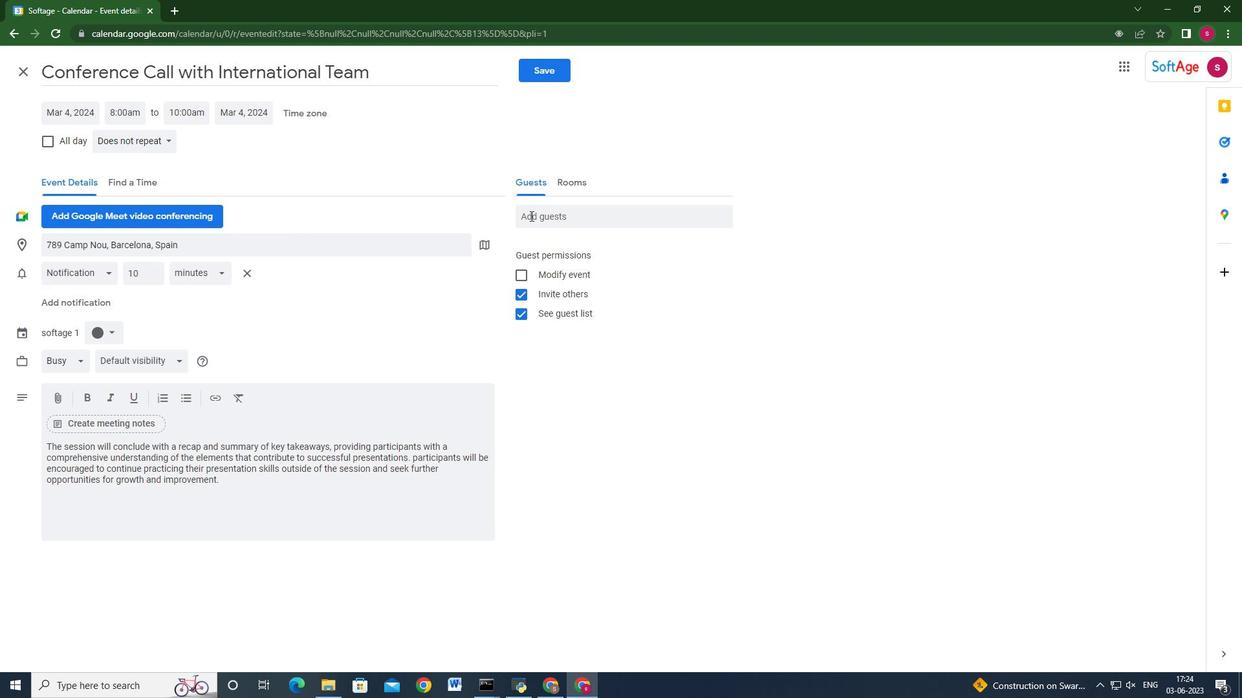 
Action: Mouse pressed left at (562, 214)
Screenshot: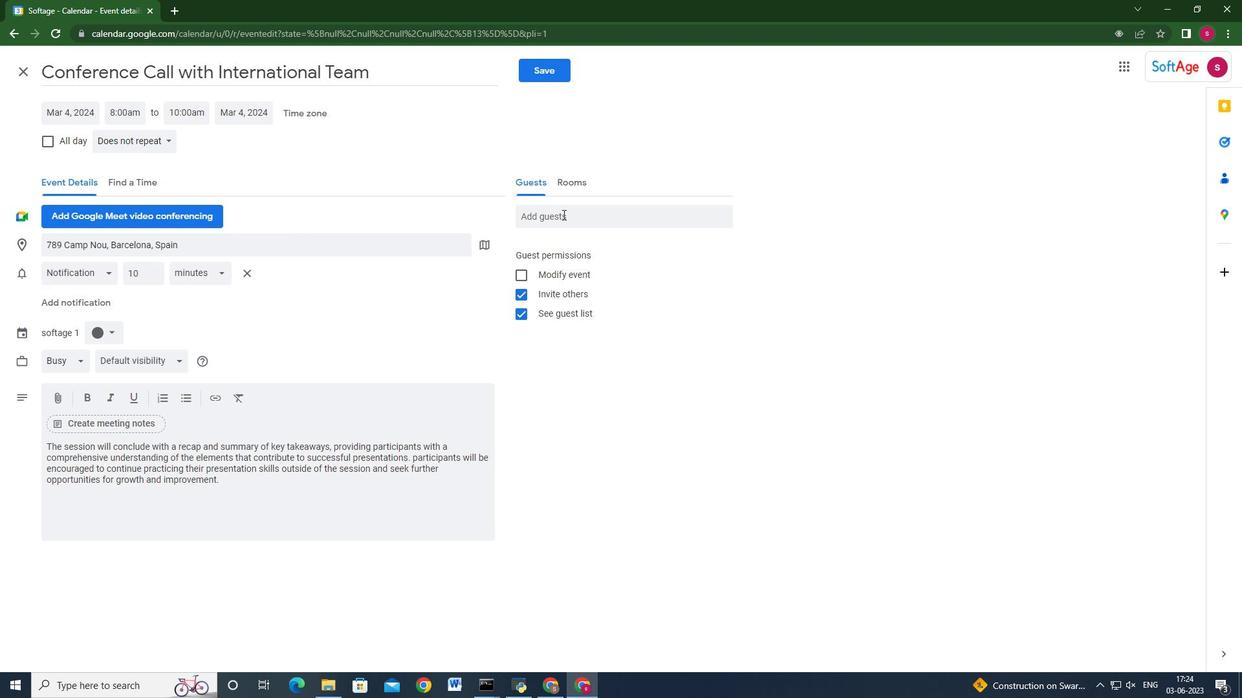 
Action: Mouse moved to (562, 215)
Screenshot: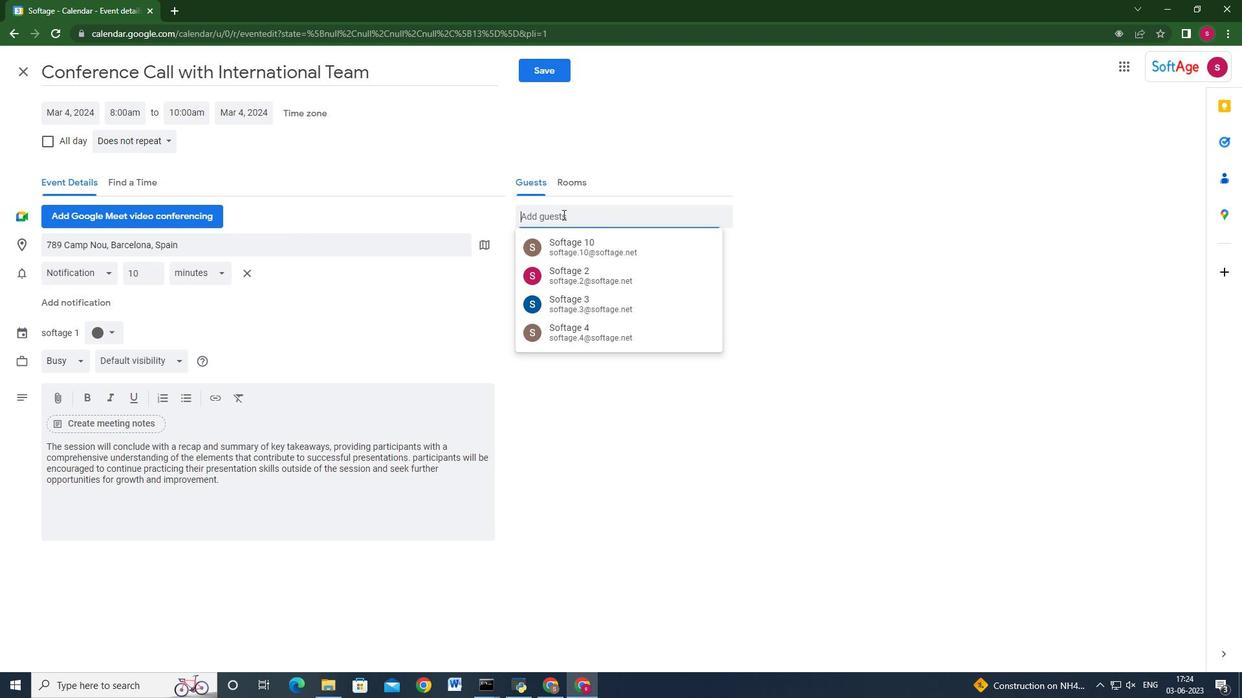 
Action: Key pressed softage.5<Key.shift_r>@softage.net<Key.enter>softage.5<Key.backspace>6<Key.shift_r>@softage.net<Key.enter>
Screenshot: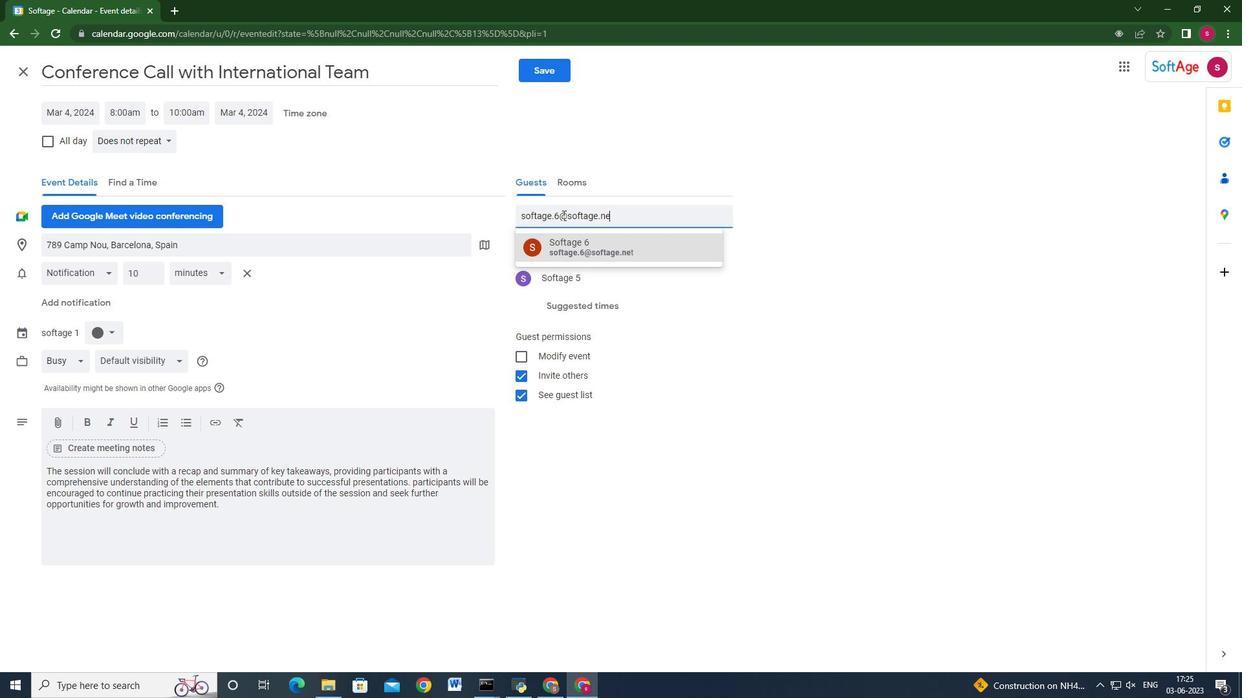 
Action: Mouse moved to (150, 148)
Screenshot: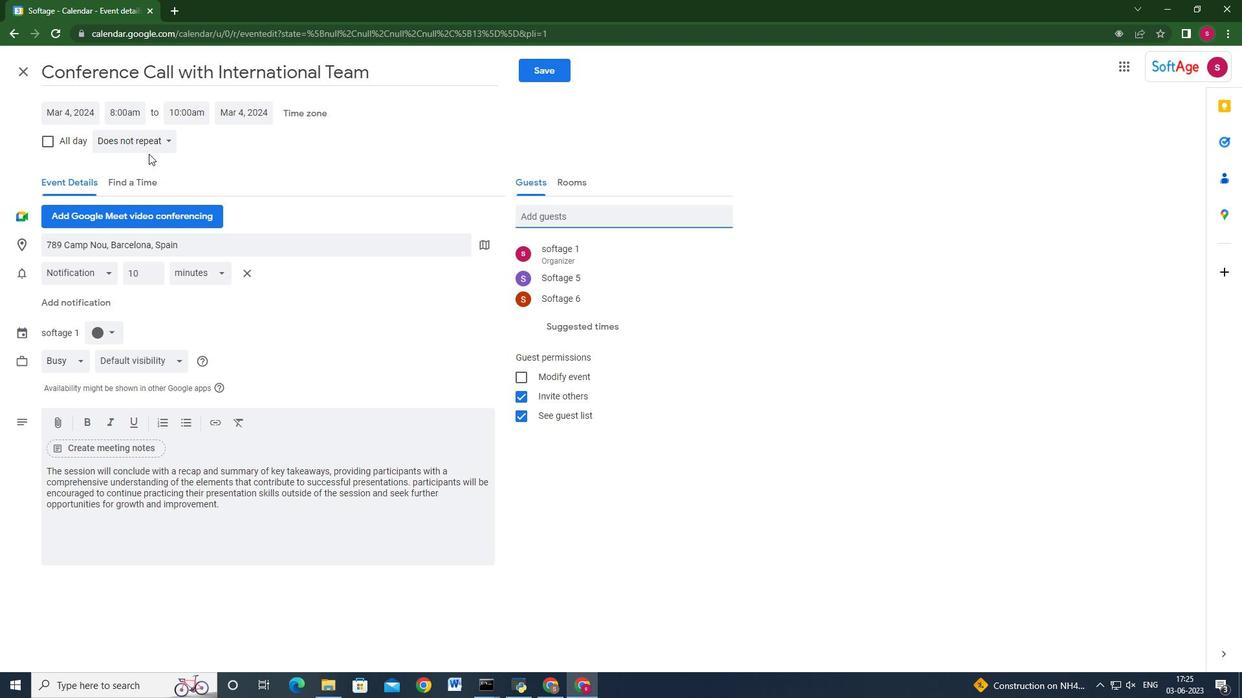 
Action: Mouse pressed left at (150, 148)
Screenshot: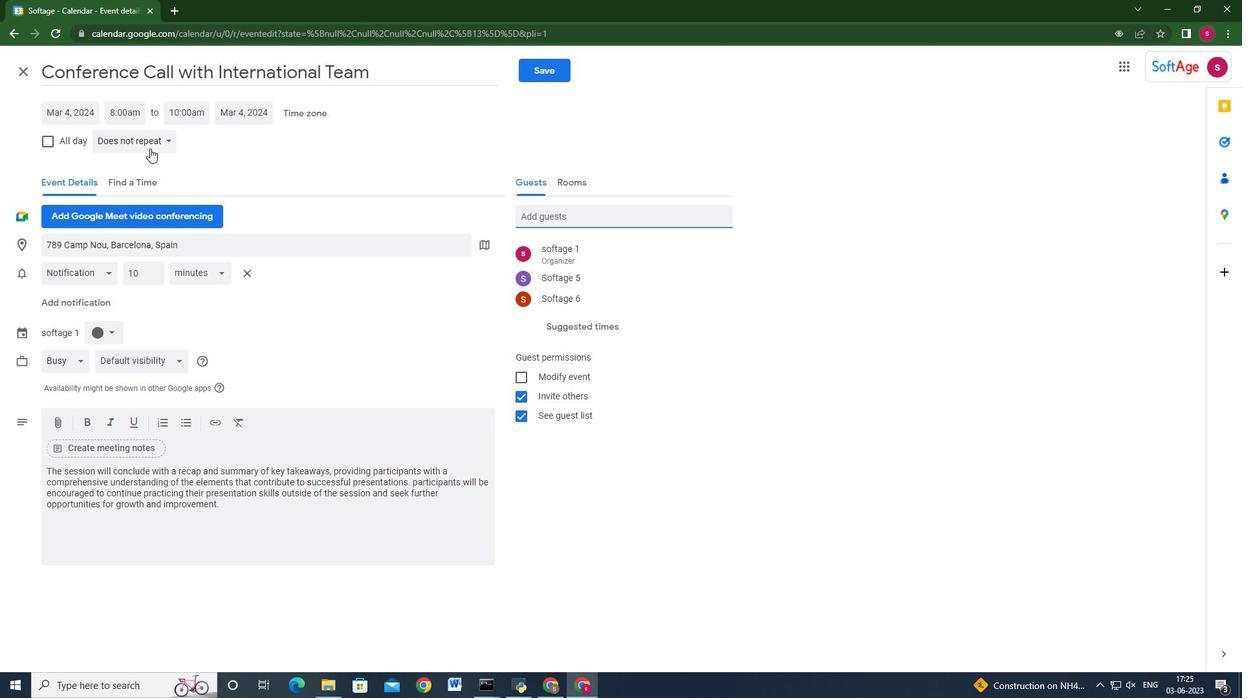 
Action: Mouse moved to (195, 254)
Screenshot: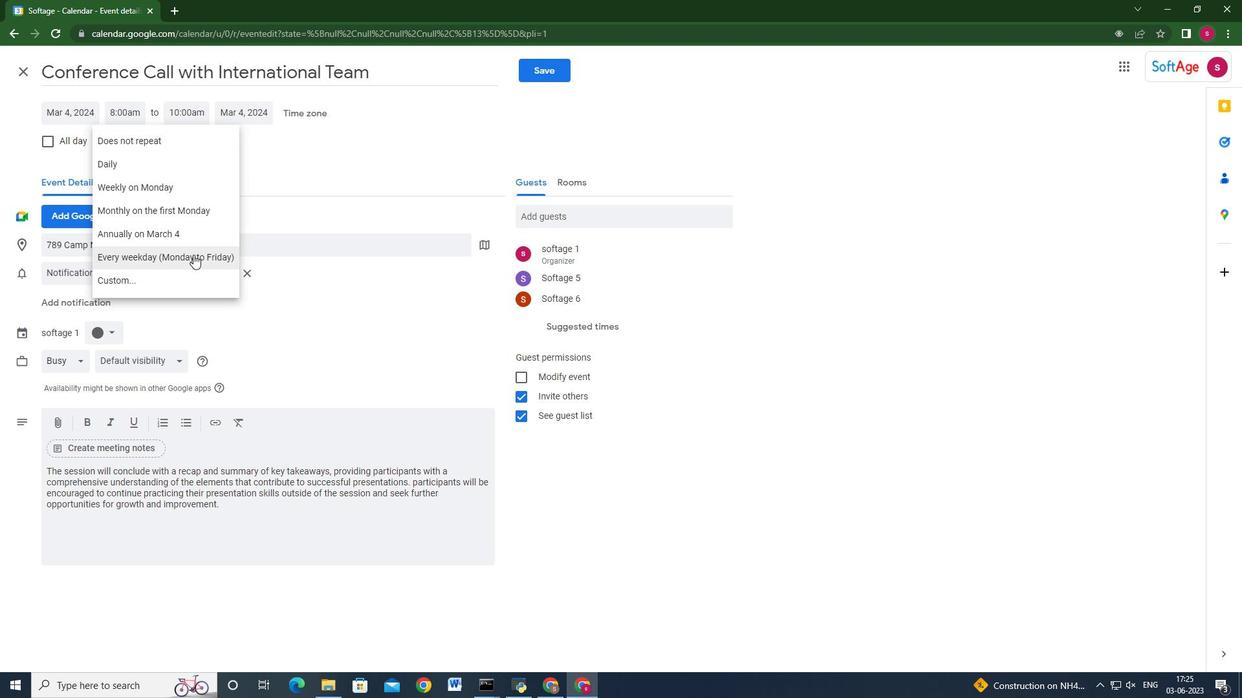 
Action: Mouse pressed left at (195, 254)
Screenshot: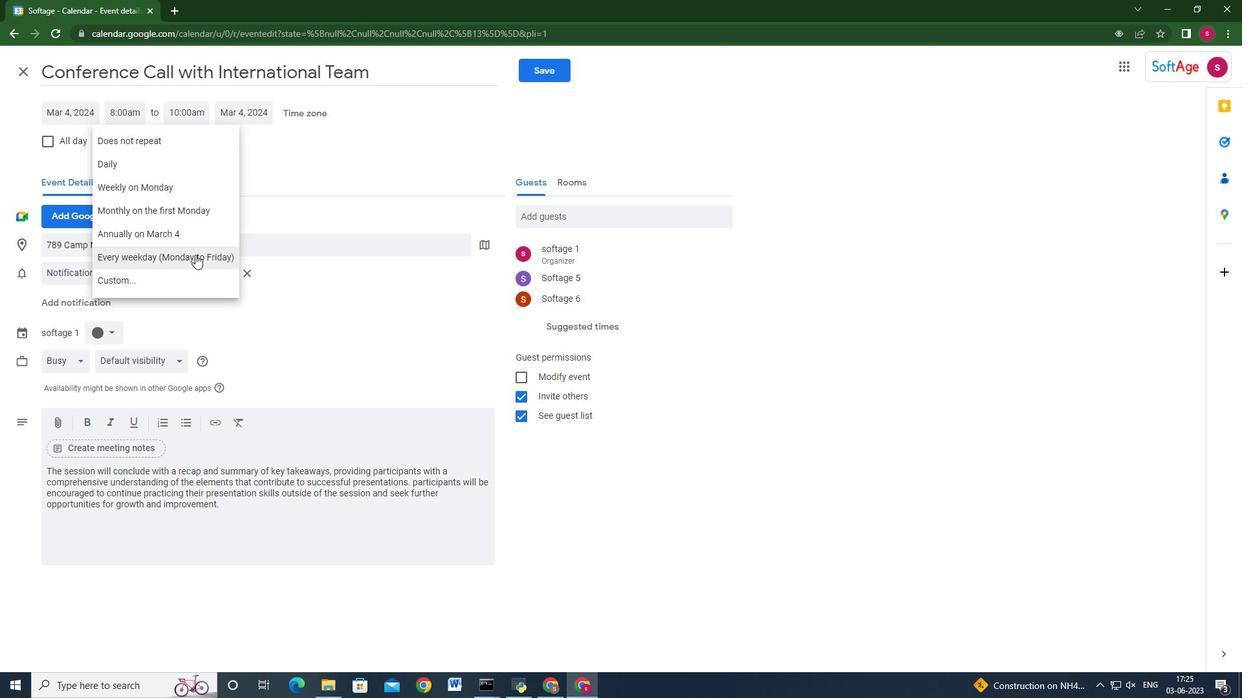 
Action: Mouse moved to (538, 65)
Screenshot: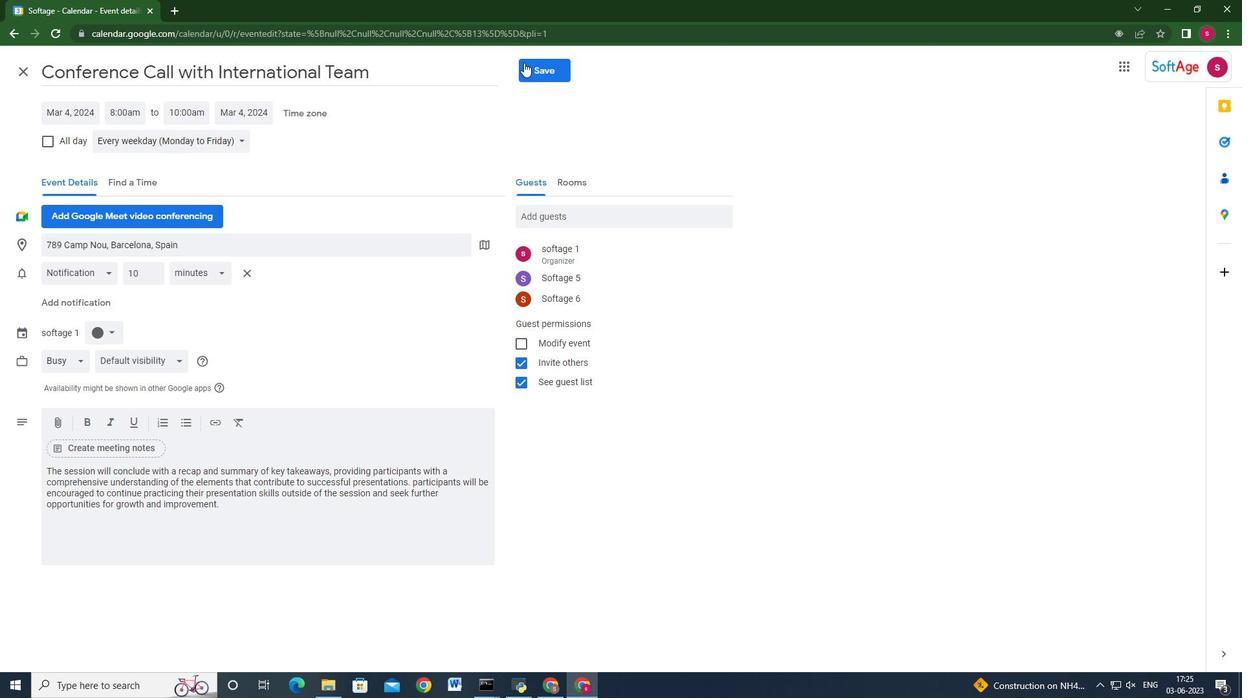 
Action: Mouse pressed left at (538, 65)
Screenshot: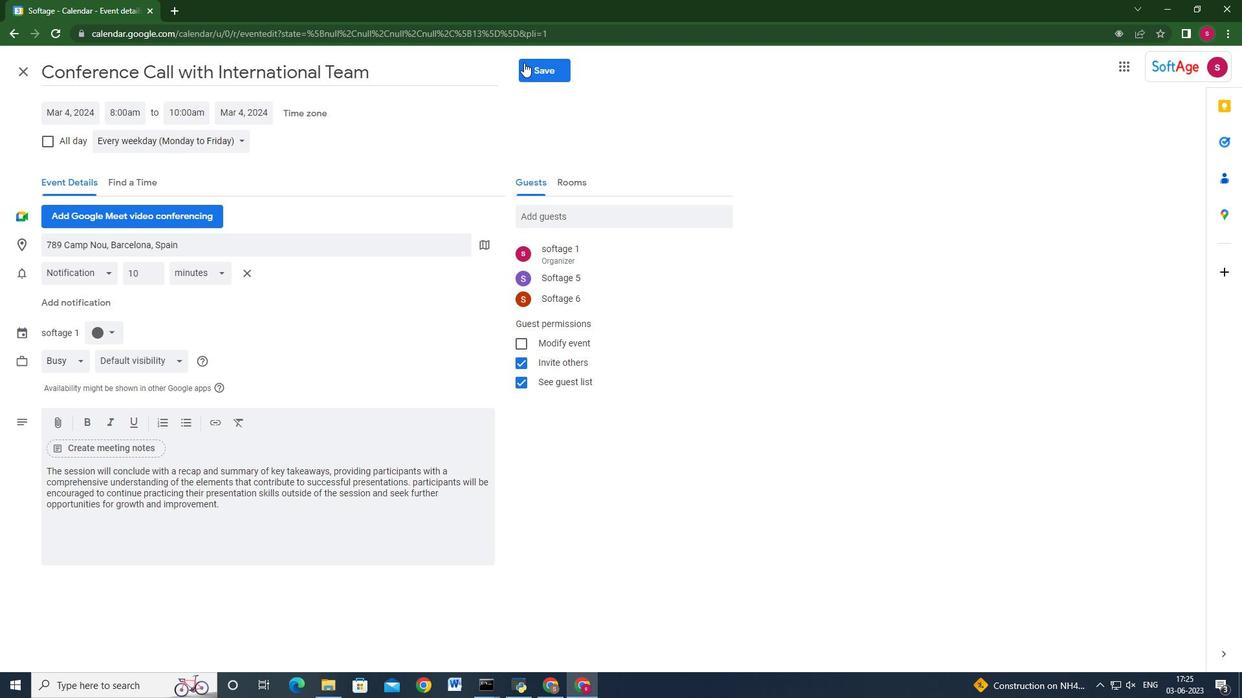 
Action: Mouse moved to (737, 389)
Screenshot: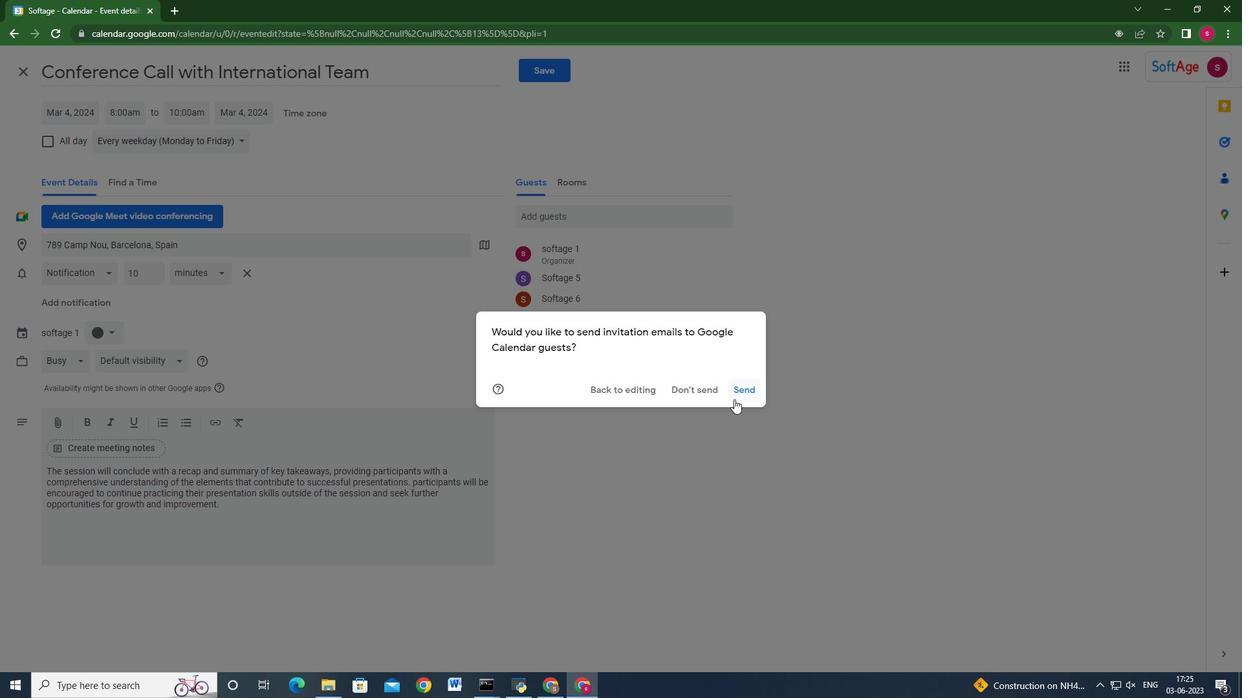 
Action: Mouse pressed left at (737, 389)
Screenshot: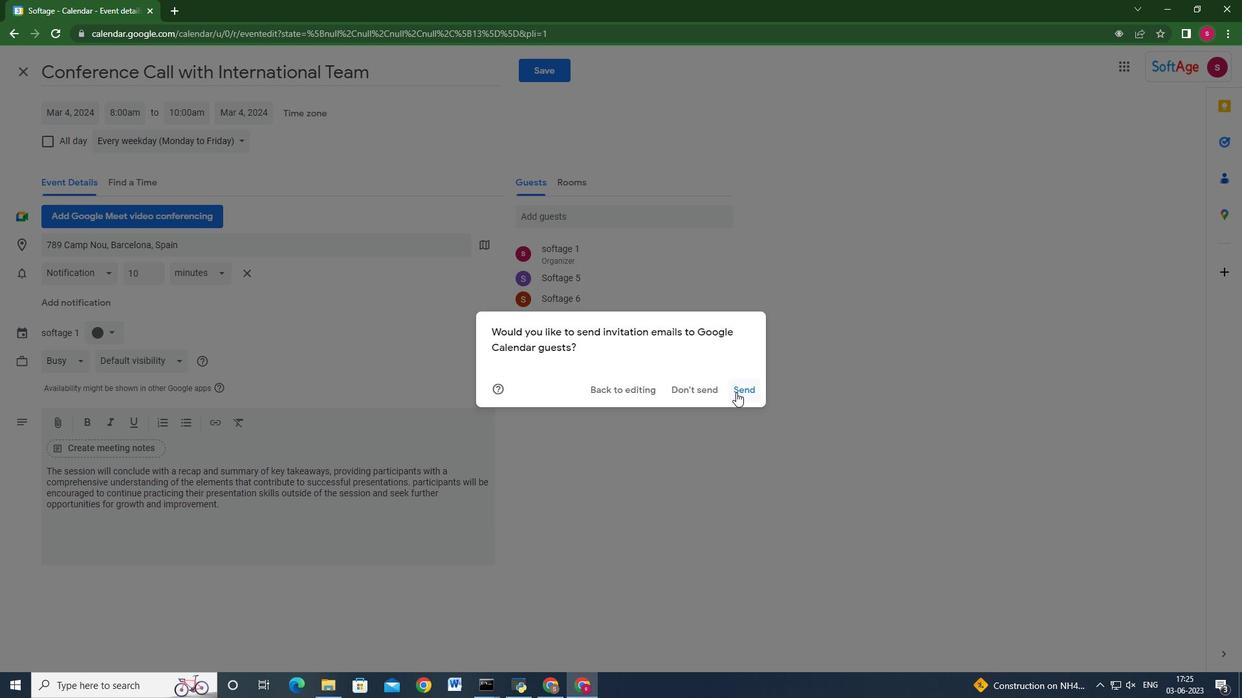 
Action: Mouse moved to (630, 326)
Screenshot: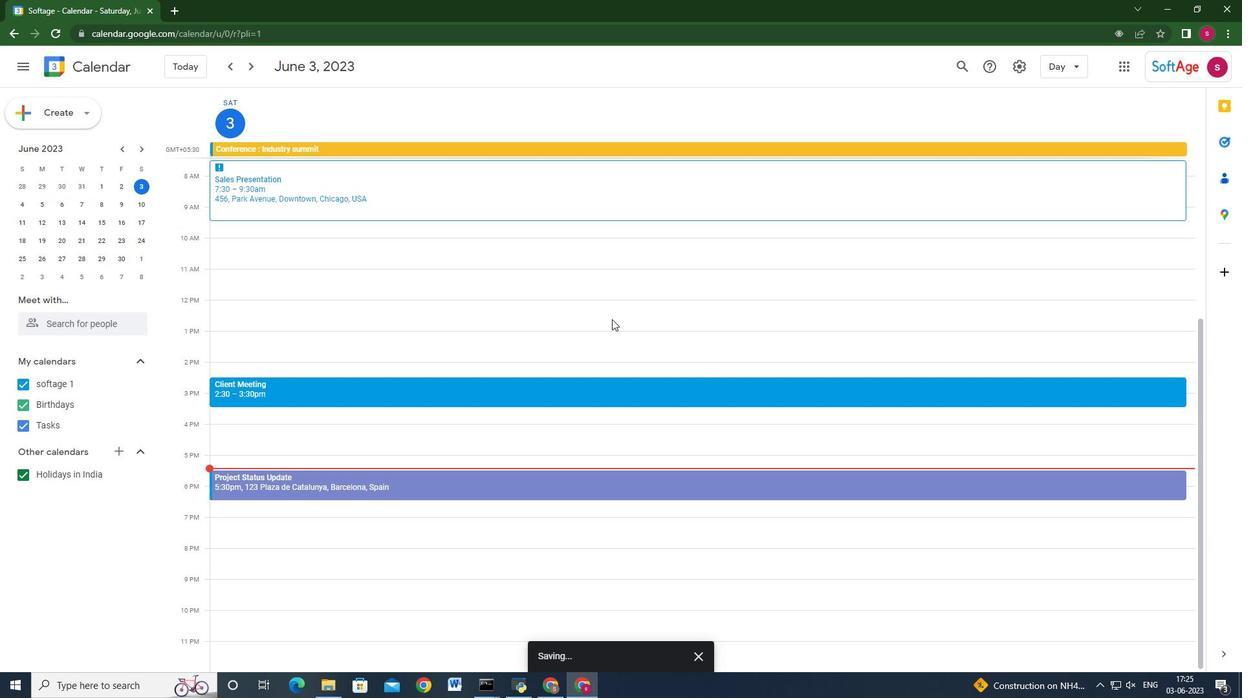 
